 Task: Find connections with filter location Zonhoven with filter topic #Partnershipswith filter profile language English with filter current company BrowserStack with filter school Shri Vaishnav Institute of Management, Indore with filter industry Retail Gasoline with filter service category Product Marketing with filter keywords title Waiter/Waitress
Action: Mouse moved to (563, 92)
Screenshot: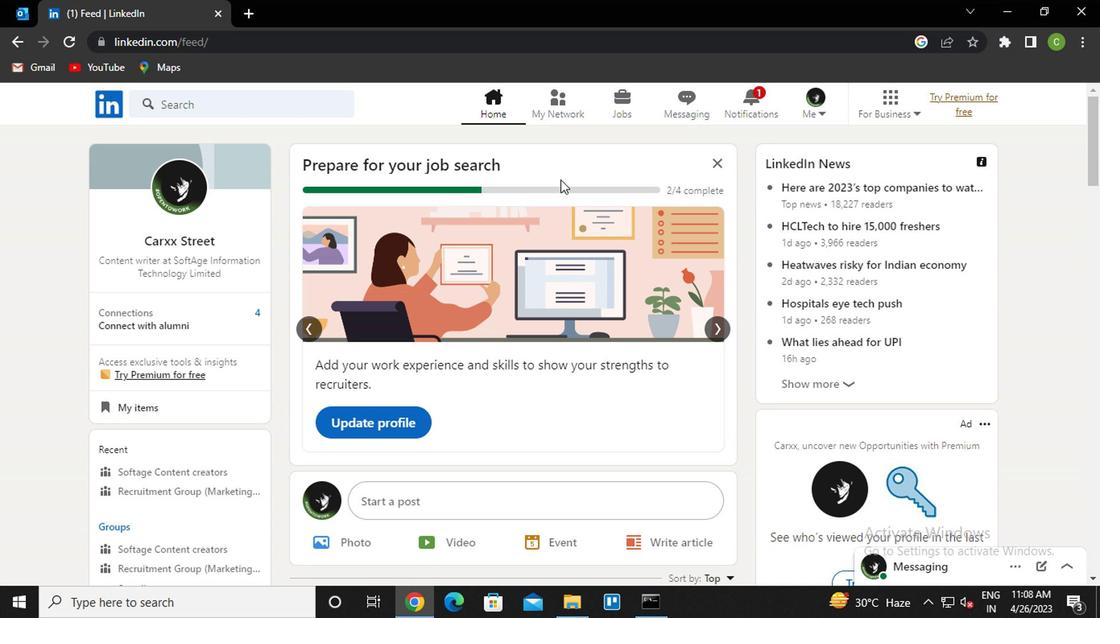 
Action: Mouse pressed left at (563, 92)
Screenshot: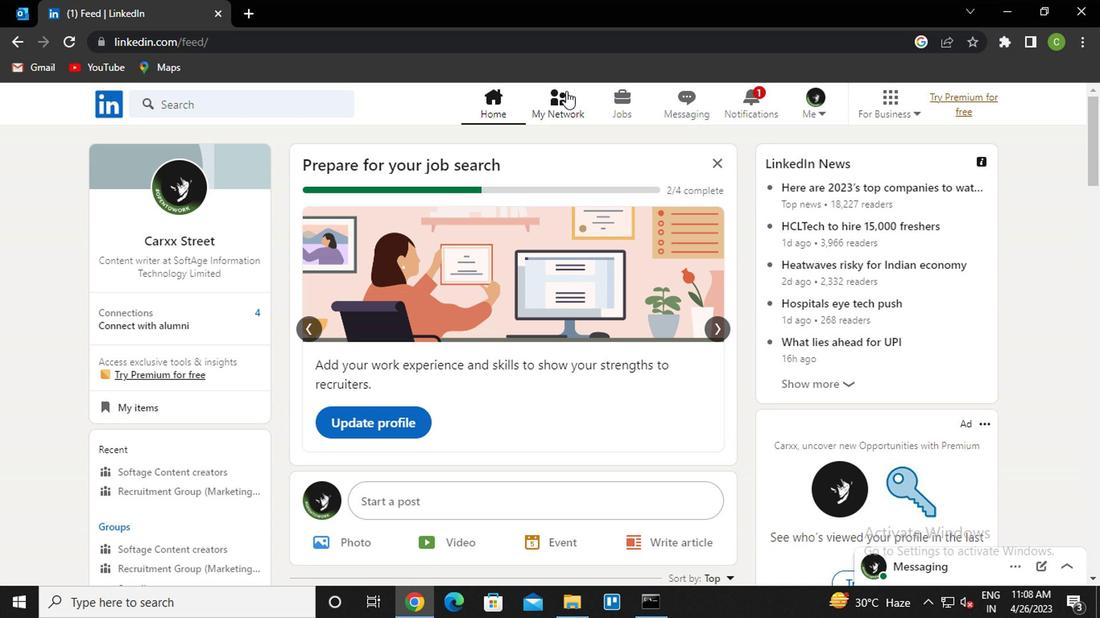 
Action: Mouse moved to (230, 196)
Screenshot: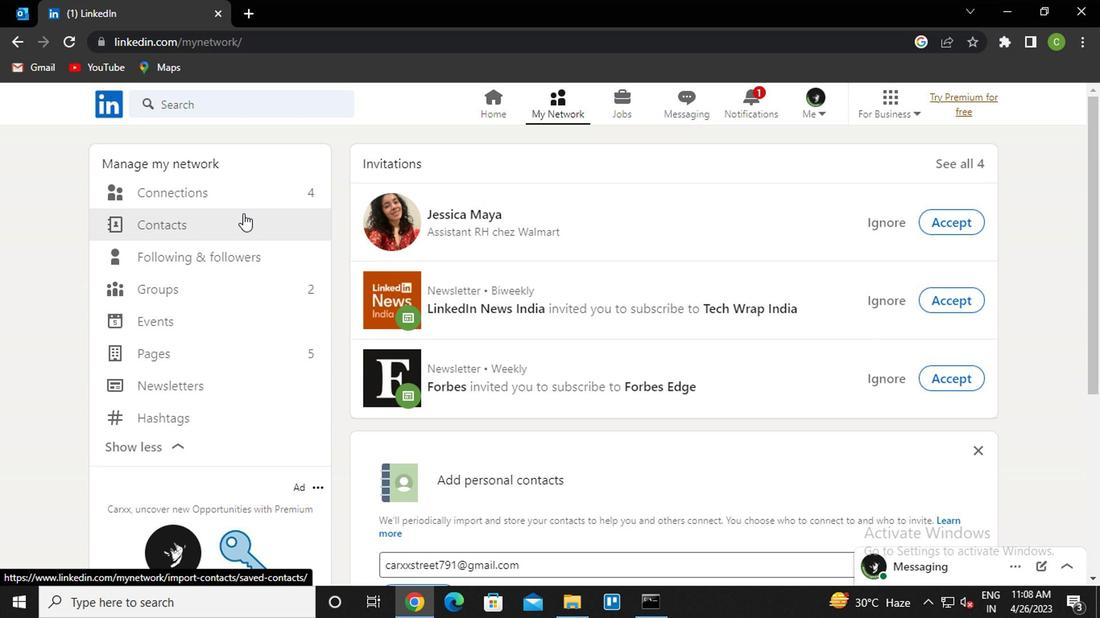 
Action: Mouse pressed left at (230, 196)
Screenshot: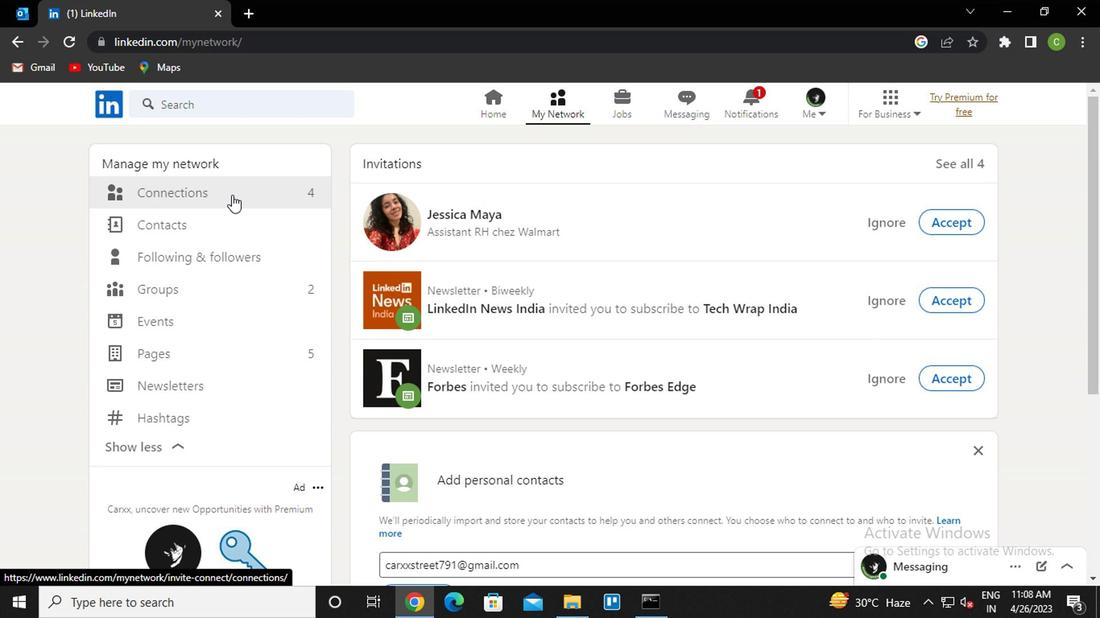 
Action: Mouse moved to (698, 200)
Screenshot: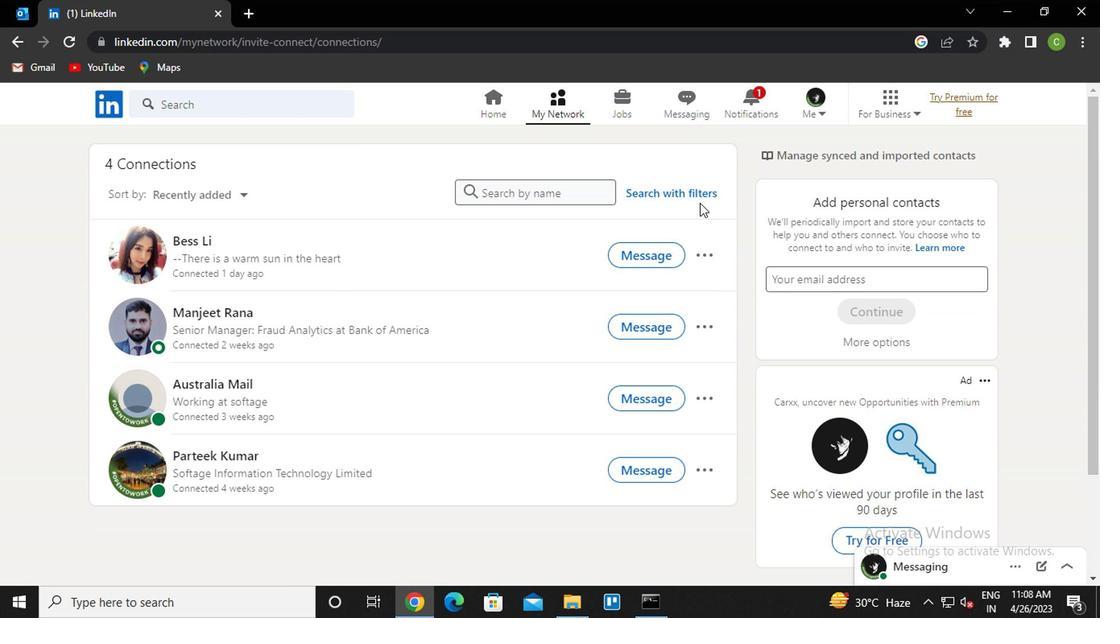 
Action: Mouse pressed left at (698, 200)
Screenshot: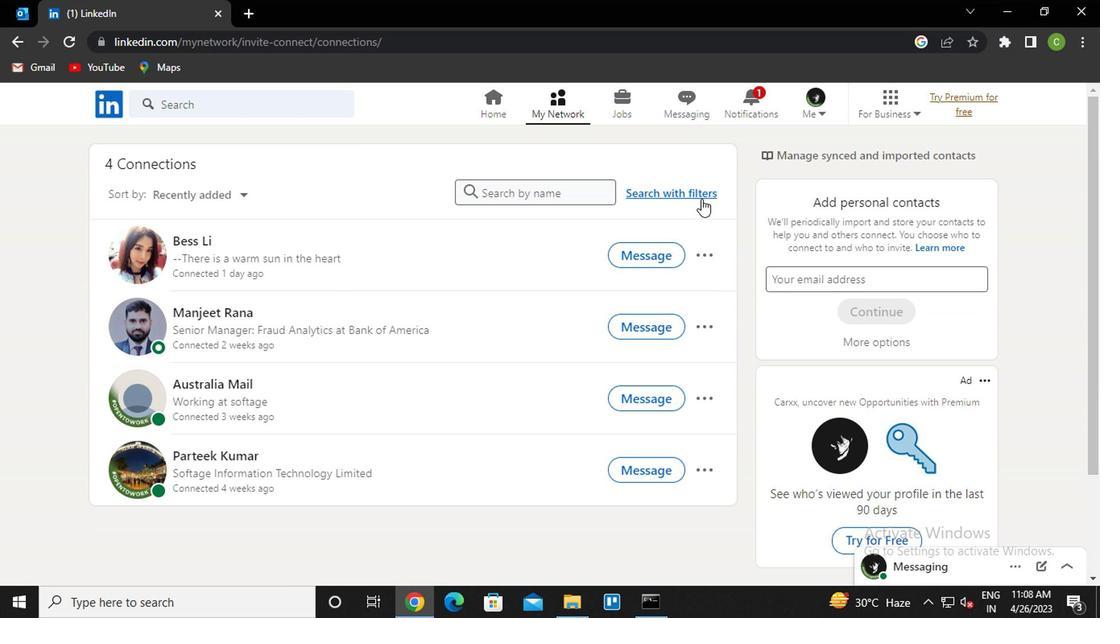 
Action: Mouse moved to (553, 157)
Screenshot: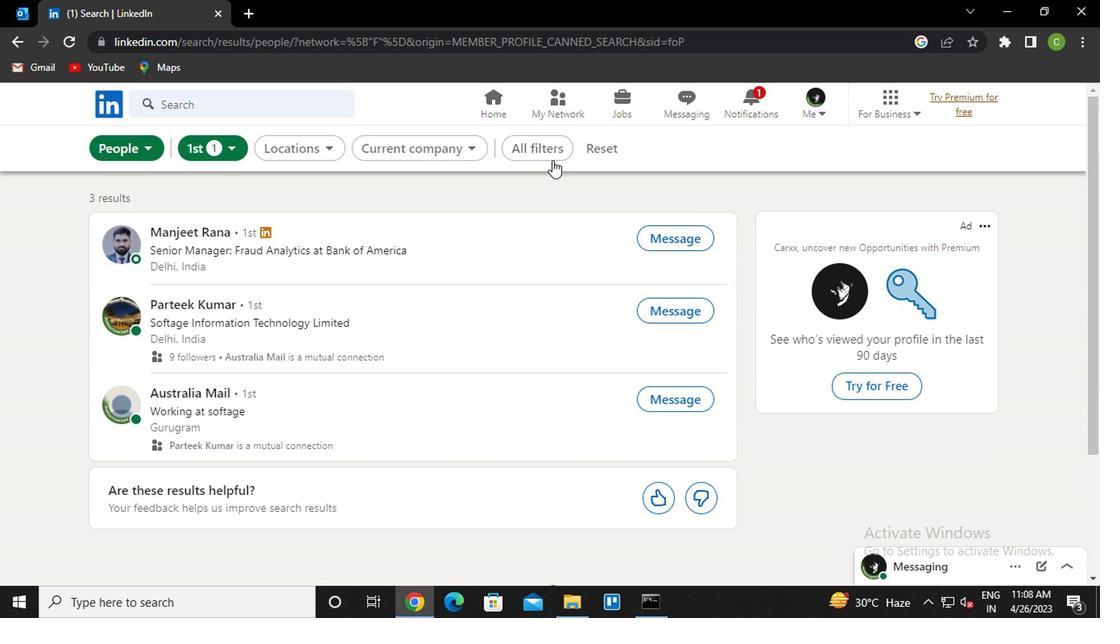 
Action: Mouse pressed left at (553, 157)
Screenshot: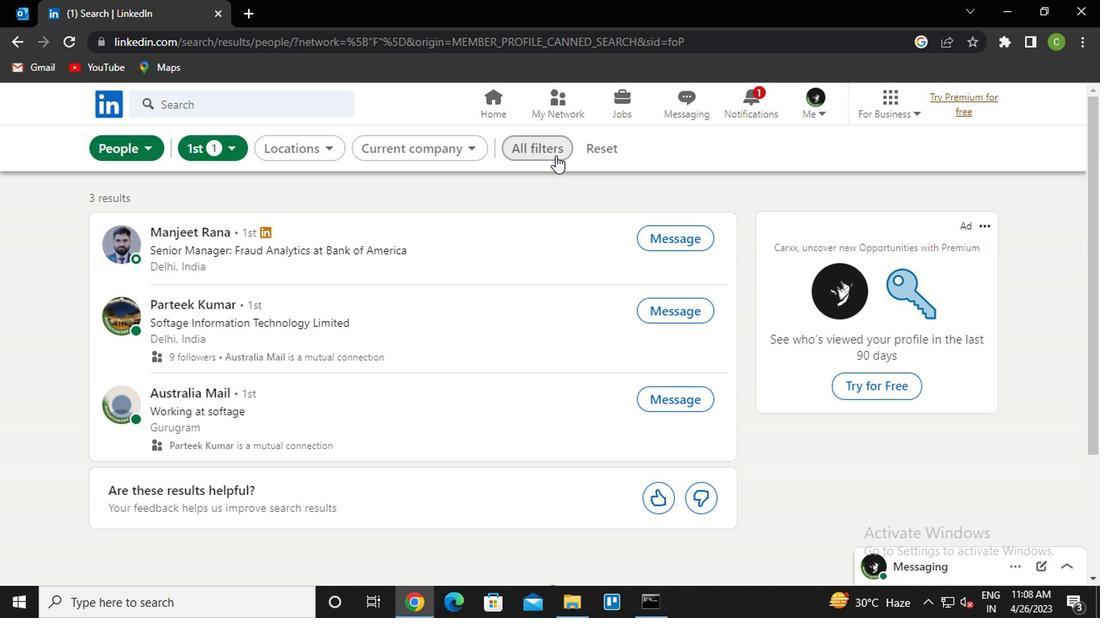 
Action: Mouse moved to (926, 362)
Screenshot: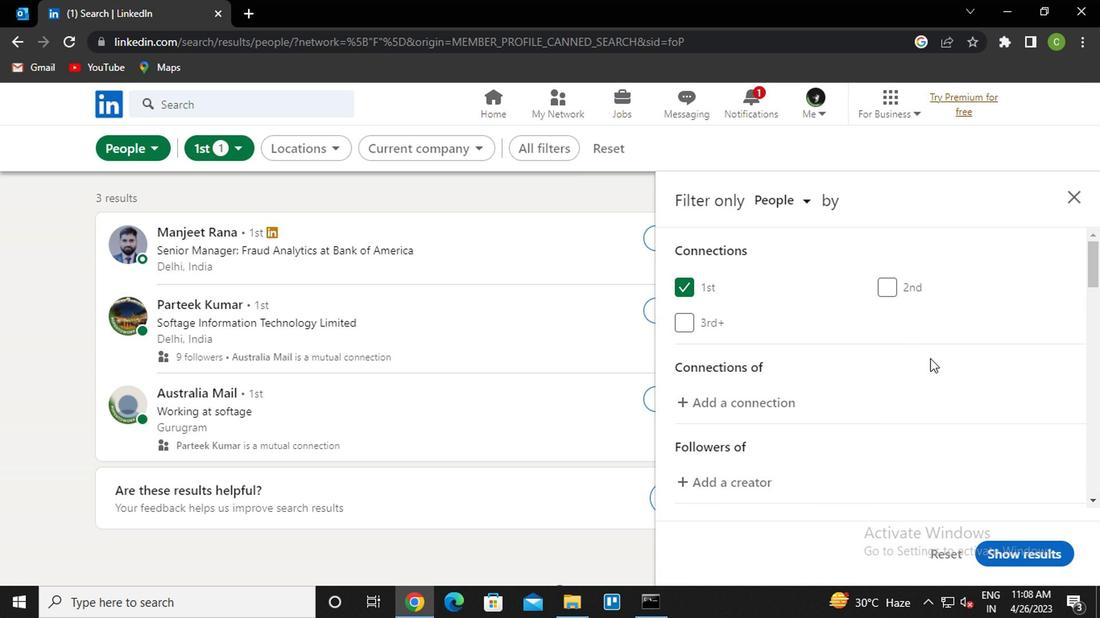 
Action: Mouse scrolled (926, 361) with delta (0, 0)
Screenshot: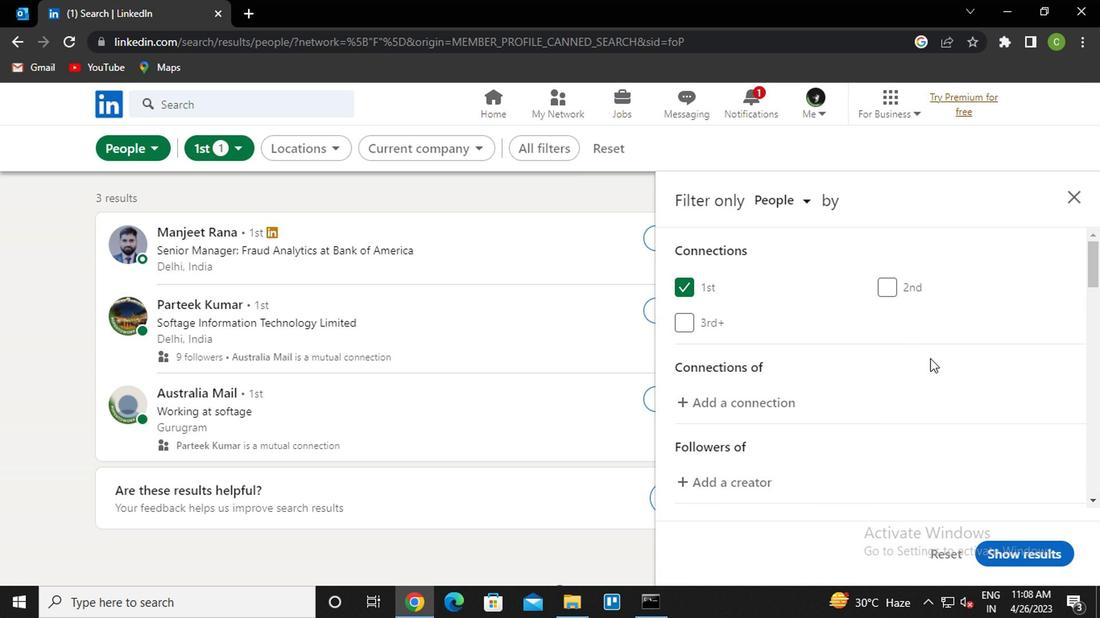
Action: Mouse moved to (926, 362)
Screenshot: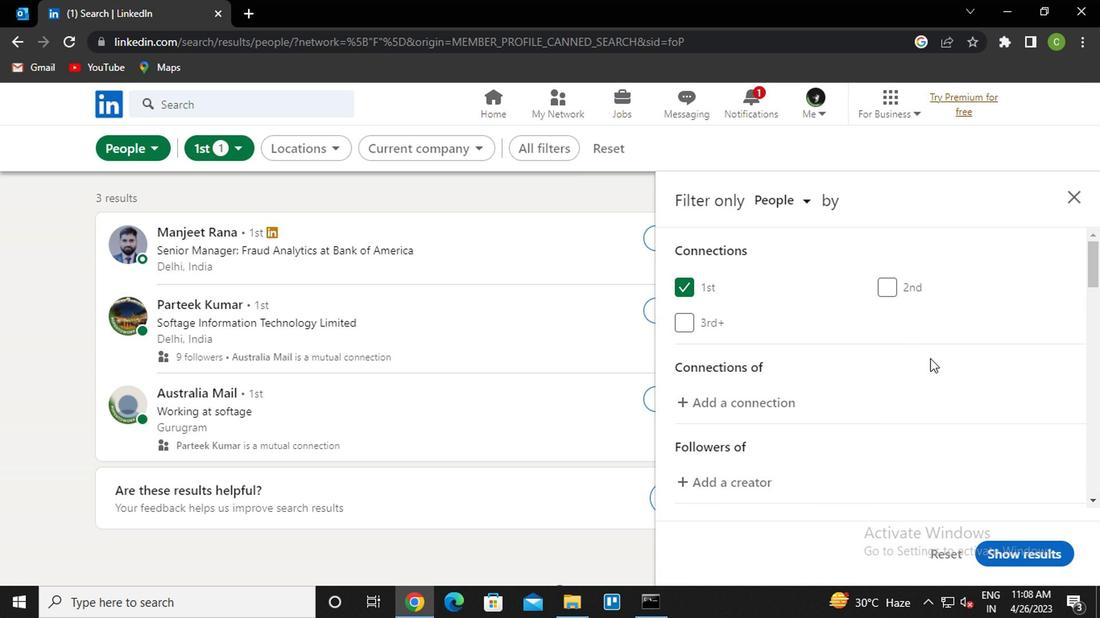 
Action: Mouse scrolled (926, 361) with delta (0, 0)
Screenshot: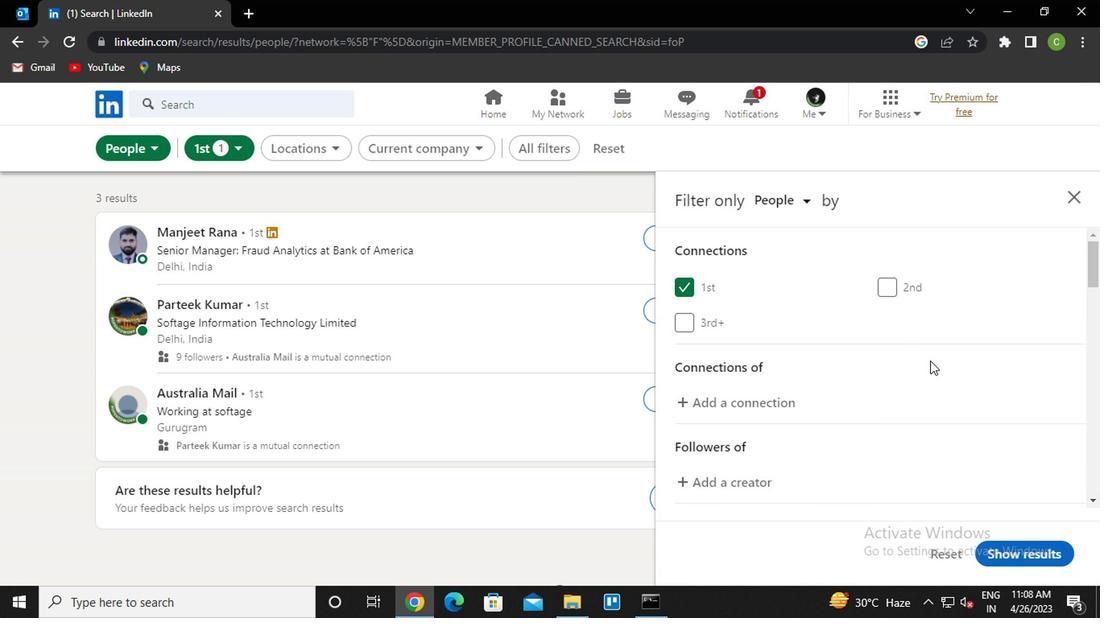 
Action: Mouse moved to (921, 367)
Screenshot: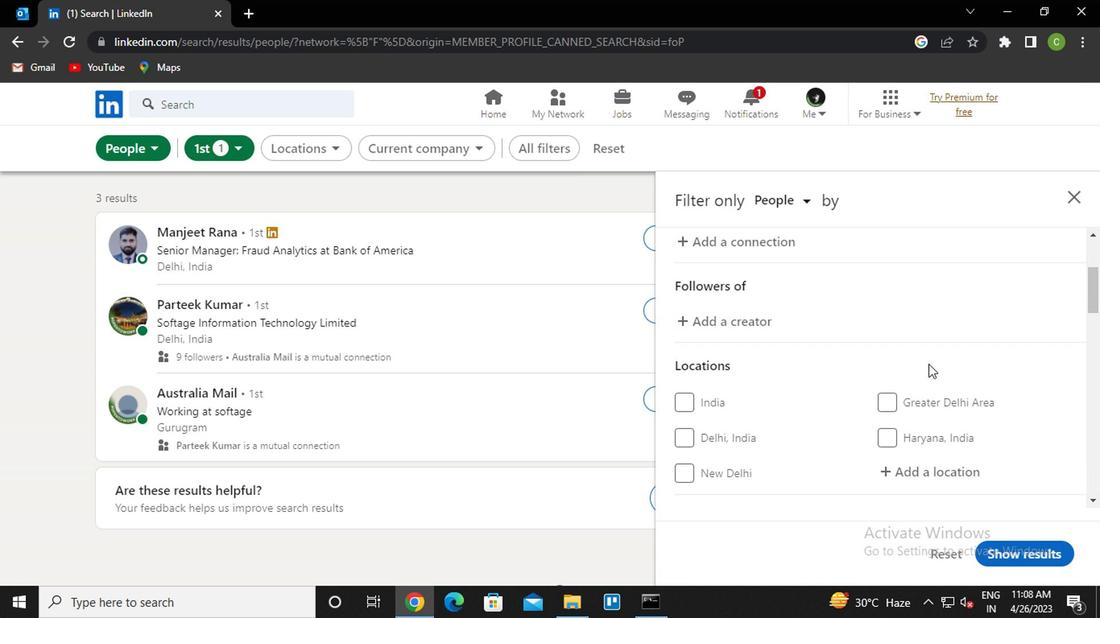 
Action: Mouse scrolled (921, 366) with delta (0, -1)
Screenshot: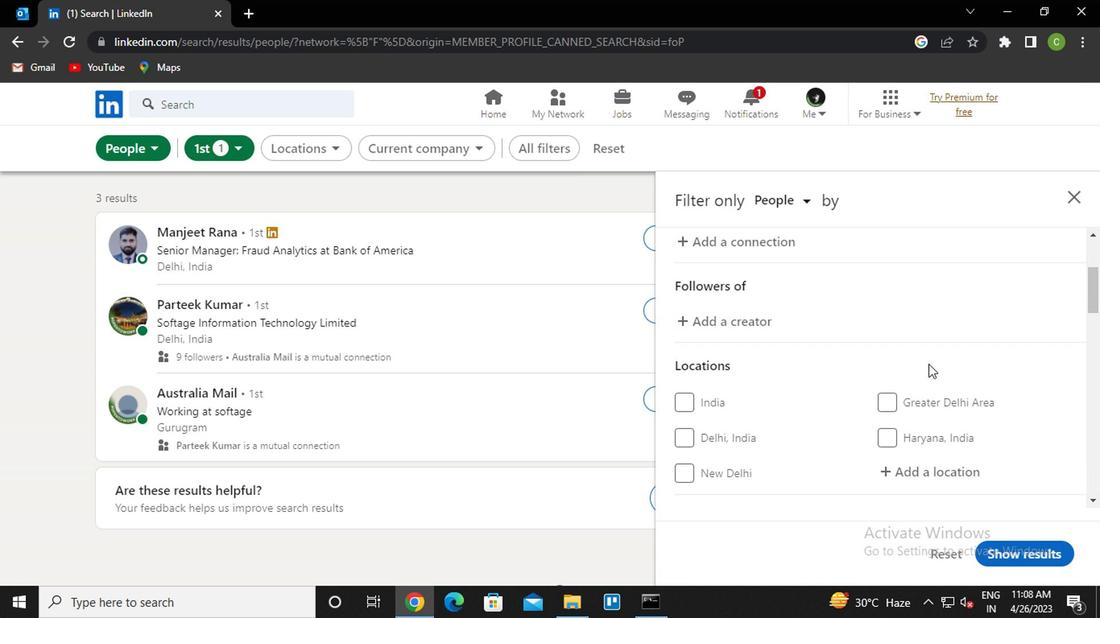 
Action: Mouse moved to (924, 396)
Screenshot: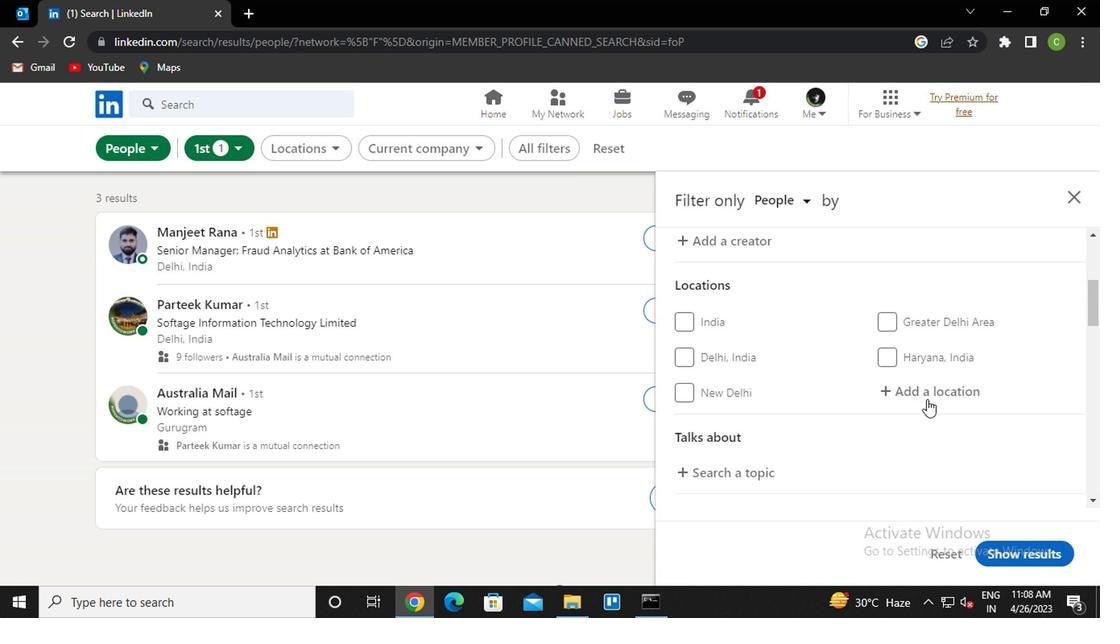 
Action: Mouse pressed left at (924, 396)
Screenshot: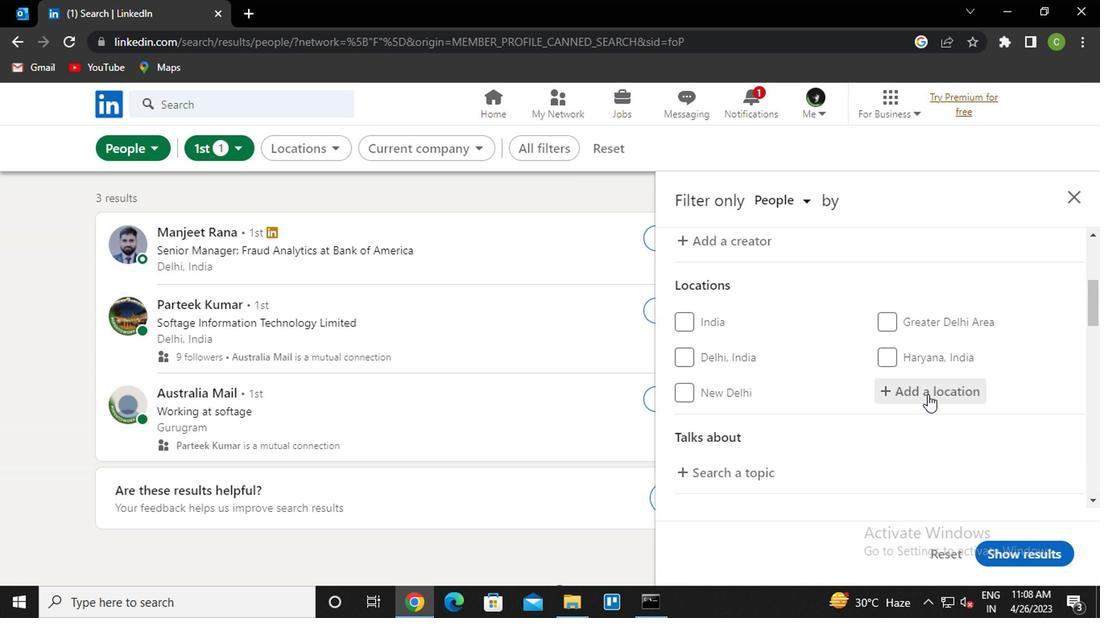
Action: Key pressed z<Key.caps_lock>onhoven<Key.down><Key.enter>
Screenshot: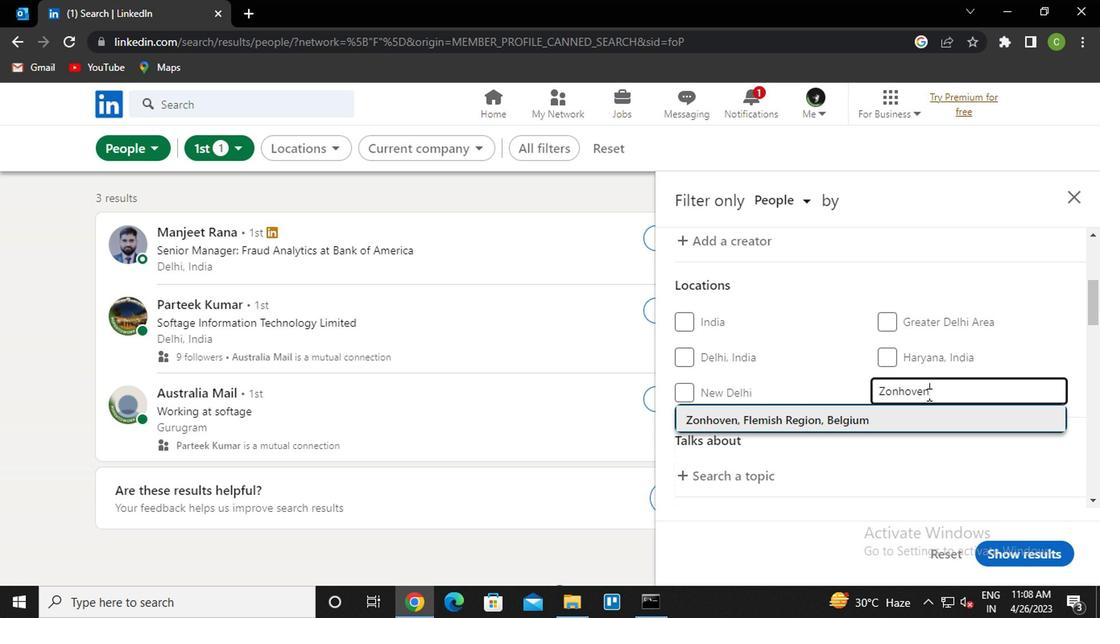 
Action: Mouse scrolled (924, 394) with delta (0, -1)
Screenshot: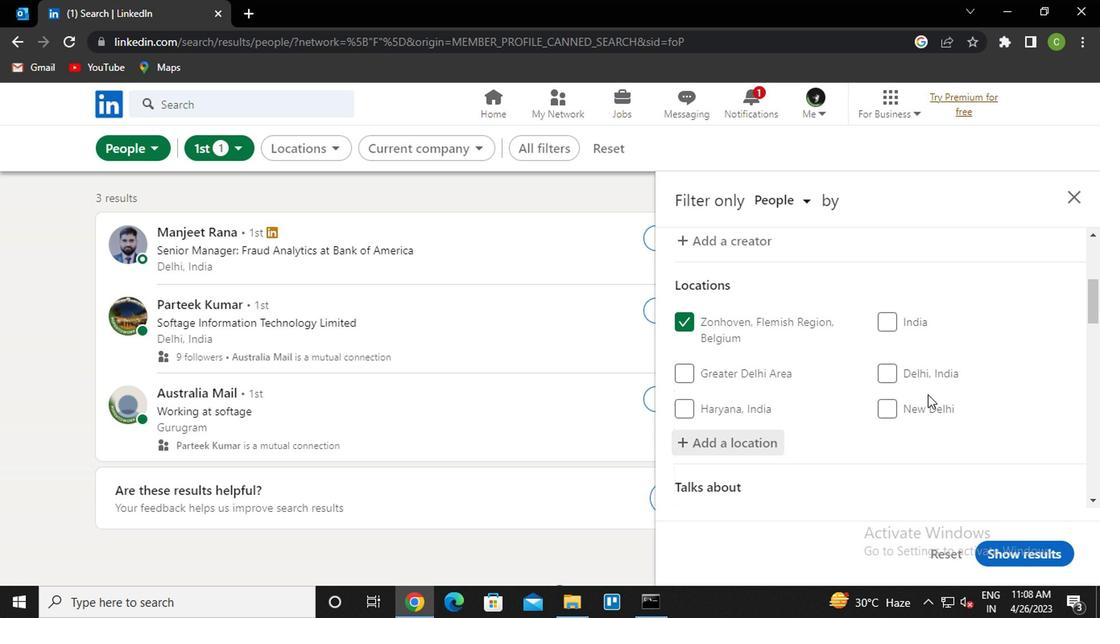 
Action: Mouse scrolled (924, 394) with delta (0, -1)
Screenshot: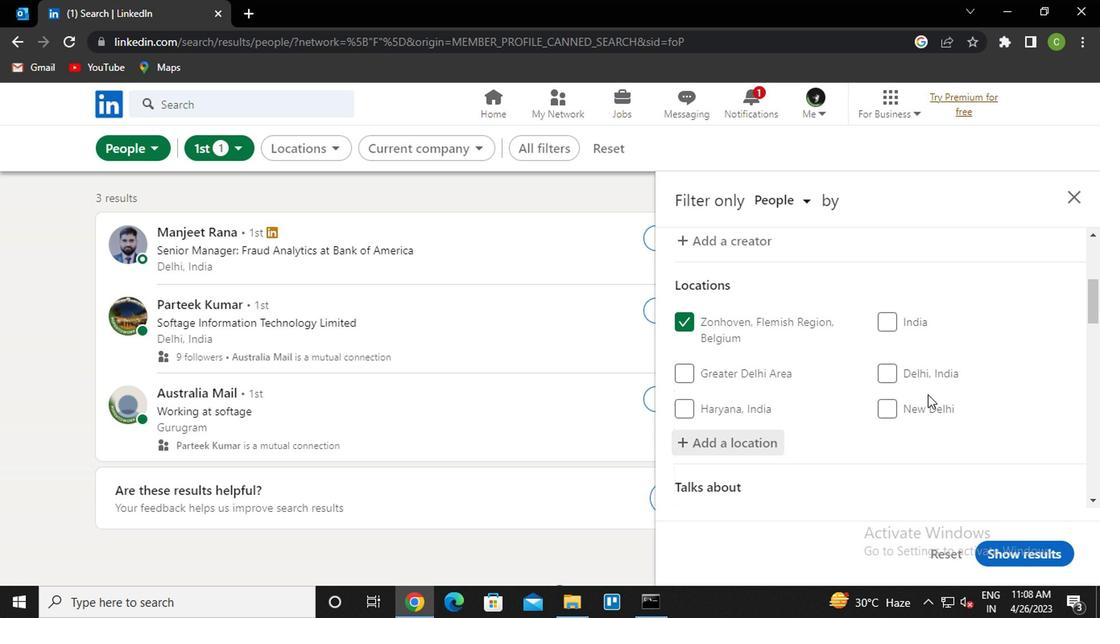 
Action: Mouse moved to (736, 361)
Screenshot: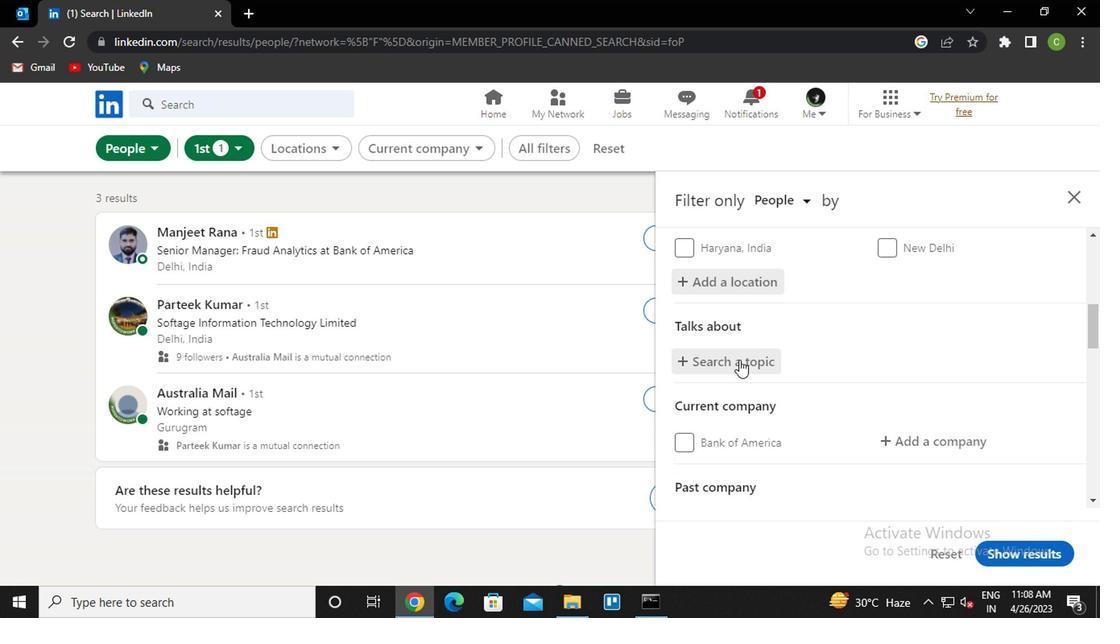 
Action: Mouse pressed left at (736, 361)
Screenshot: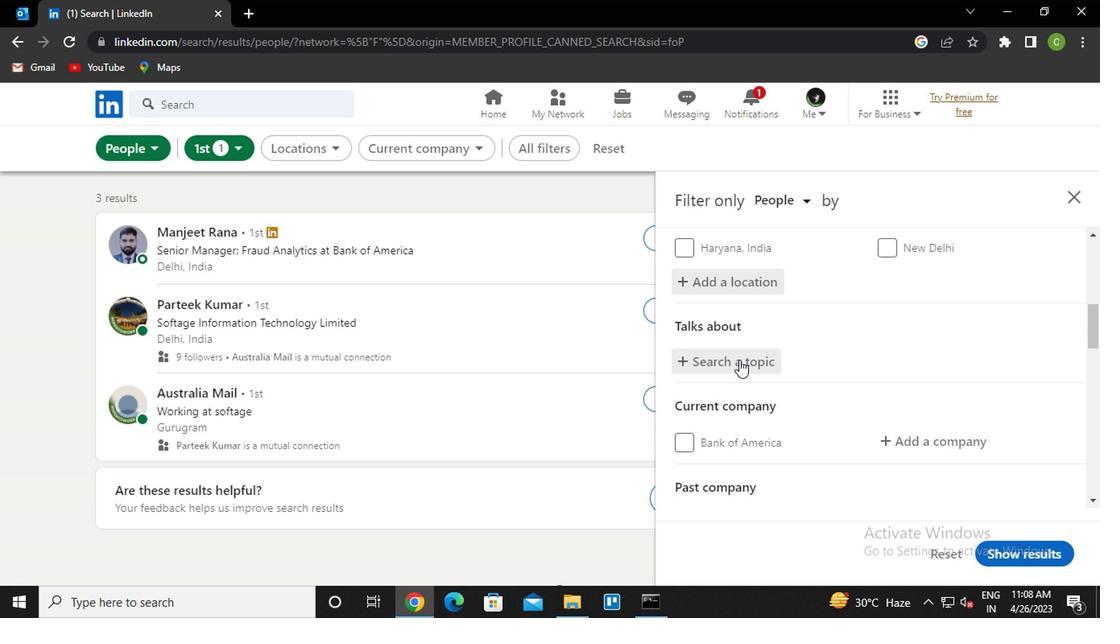 
Action: Key pressed <Key.caps_lock>p<Key.caps_lock>arte<Key.backspace>nership<Key.down><Key.enter>
Screenshot: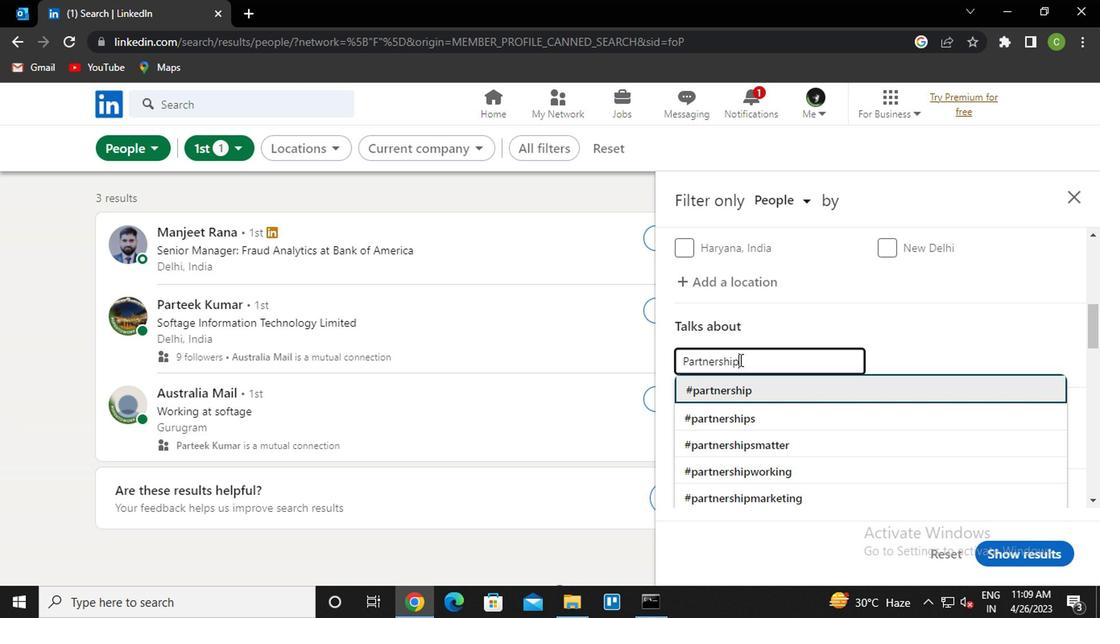 
Action: Mouse moved to (758, 343)
Screenshot: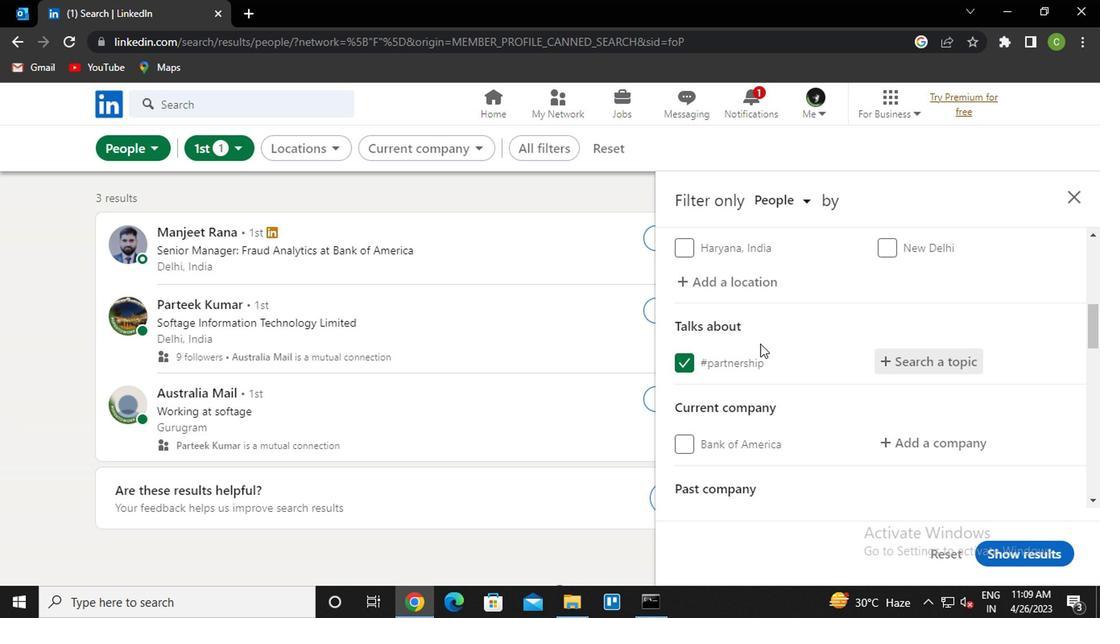 
Action: Mouse scrolled (758, 342) with delta (0, -1)
Screenshot: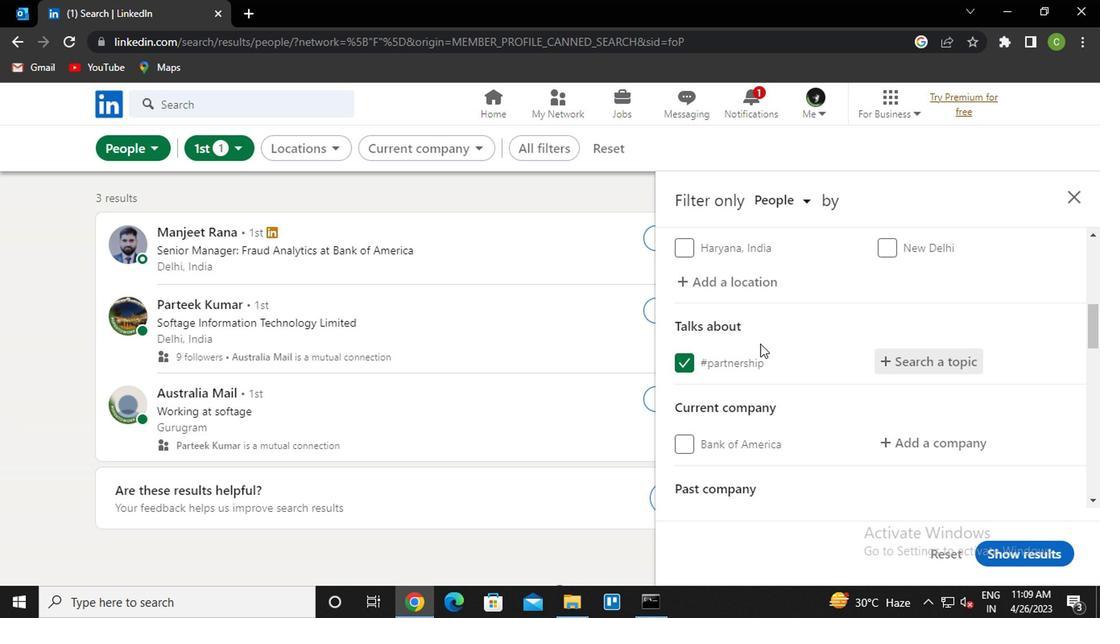 
Action: Mouse scrolled (758, 342) with delta (0, -1)
Screenshot: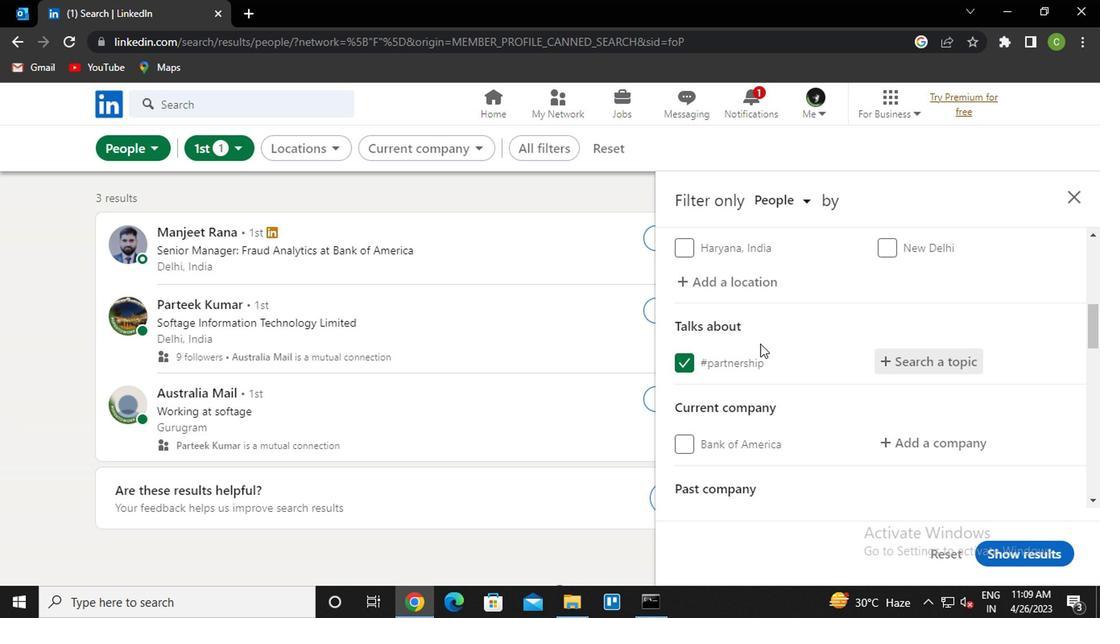 
Action: Mouse scrolled (758, 342) with delta (0, -1)
Screenshot: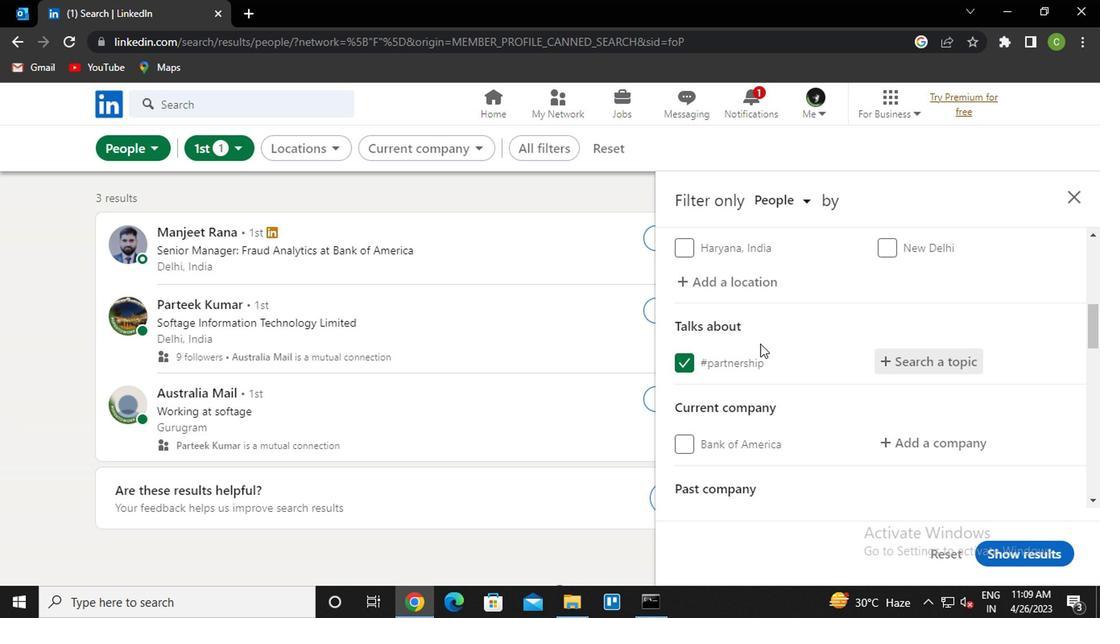 
Action: Mouse scrolled (758, 342) with delta (0, -1)
Screenshot: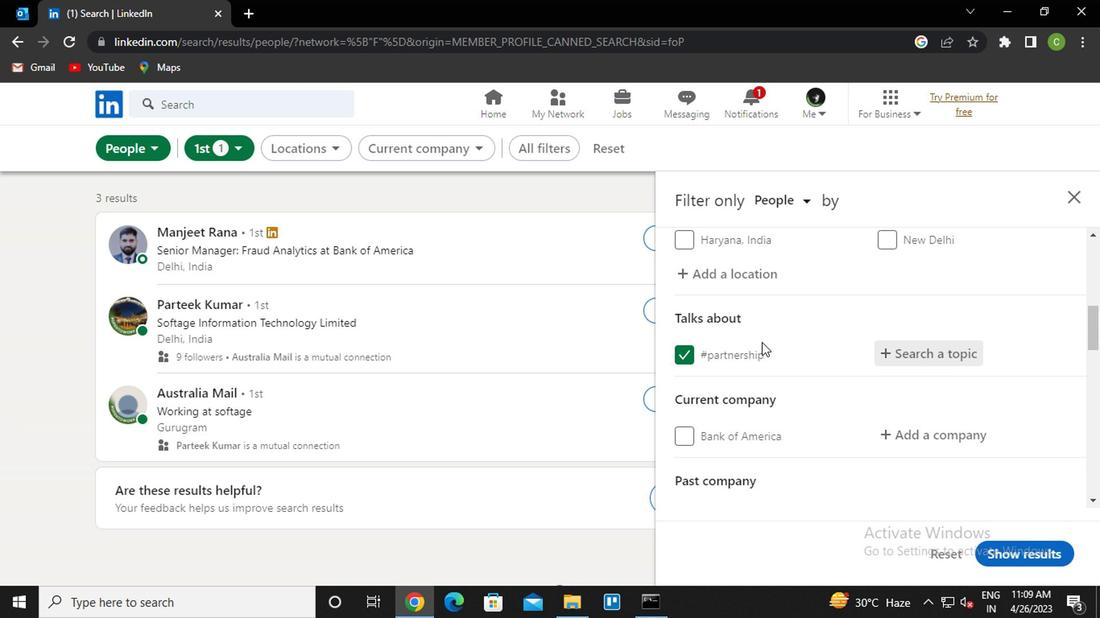 
Action: Mouse scrolled (758, 342) with delta (0, -1)
Screenshot: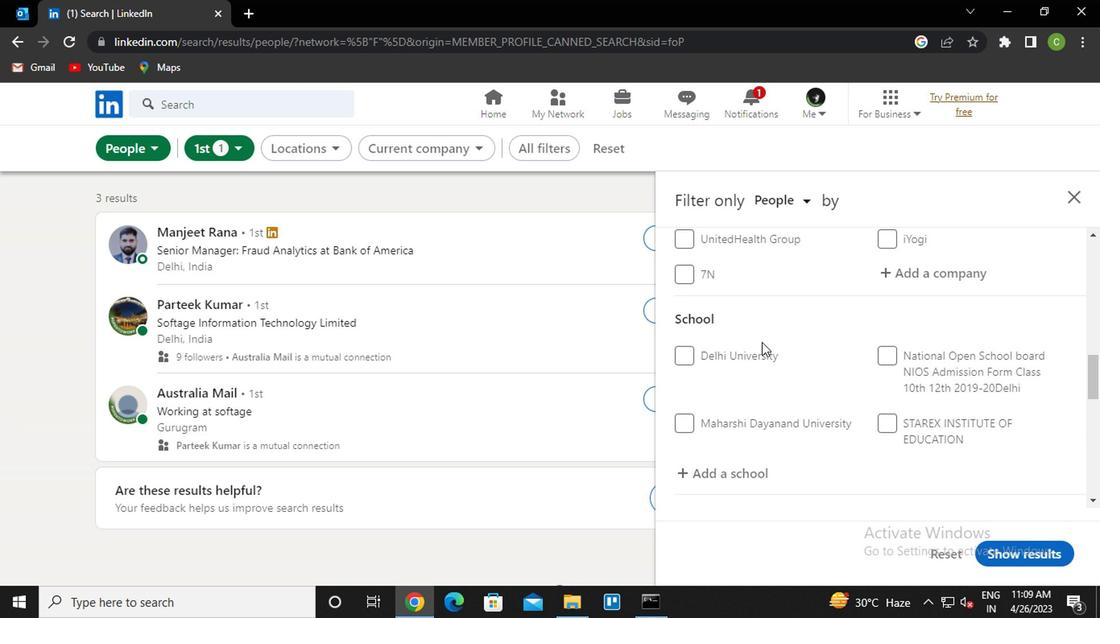 
Action: Mouse moved to (758, 343)
Screenshot: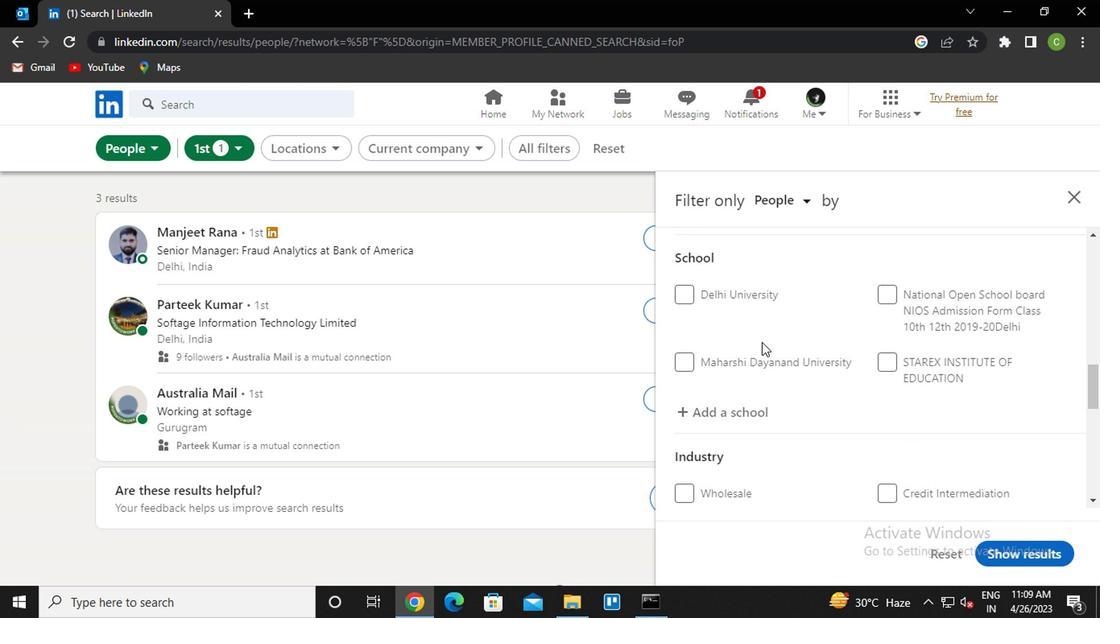 
Action: Mouse scrolled (758, 342) with delta (0, -1)
Screenshot: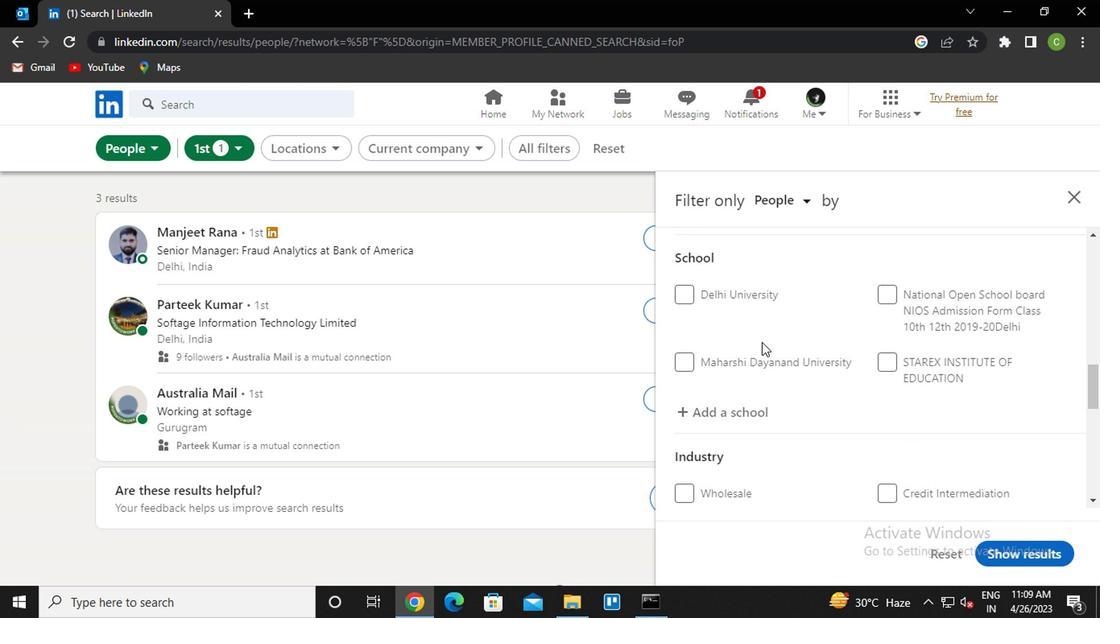 
Action: Mouse moved to (753, 346)
Screenshot: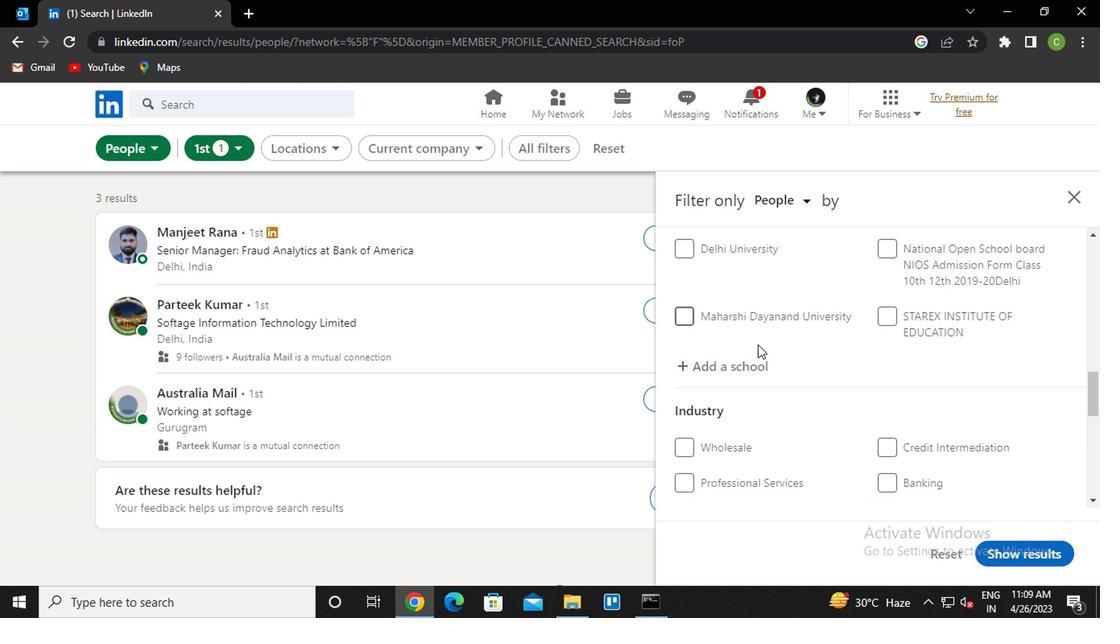 
Action: Mouse scrolled (753, 345) with delta (0, 0)
Screenshot: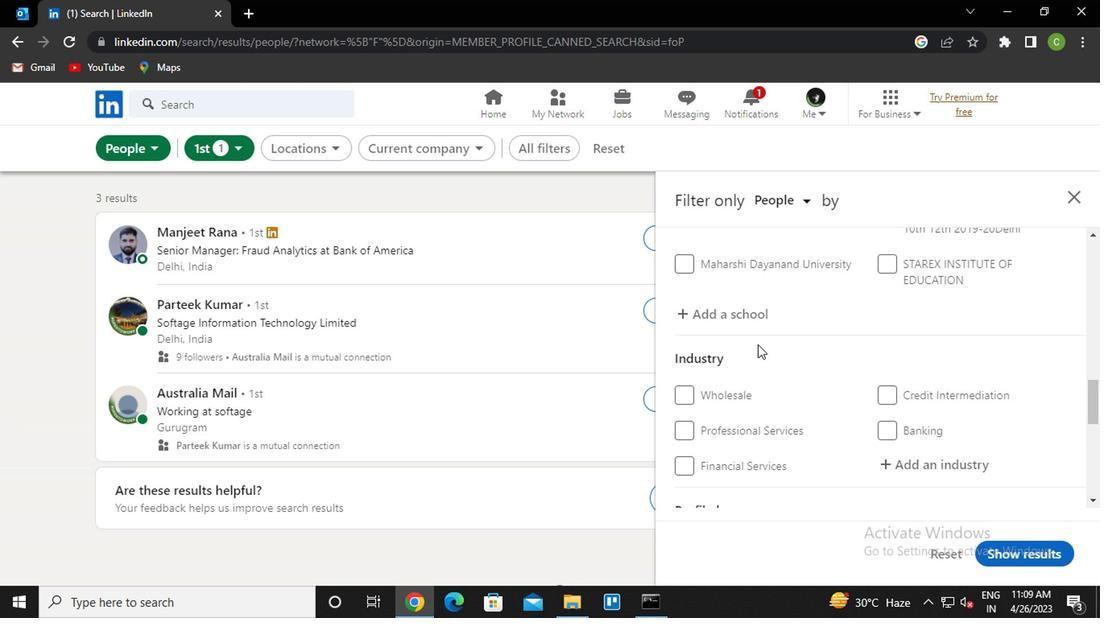 
Action: Mouse moved to (753, 346)
Screenshot: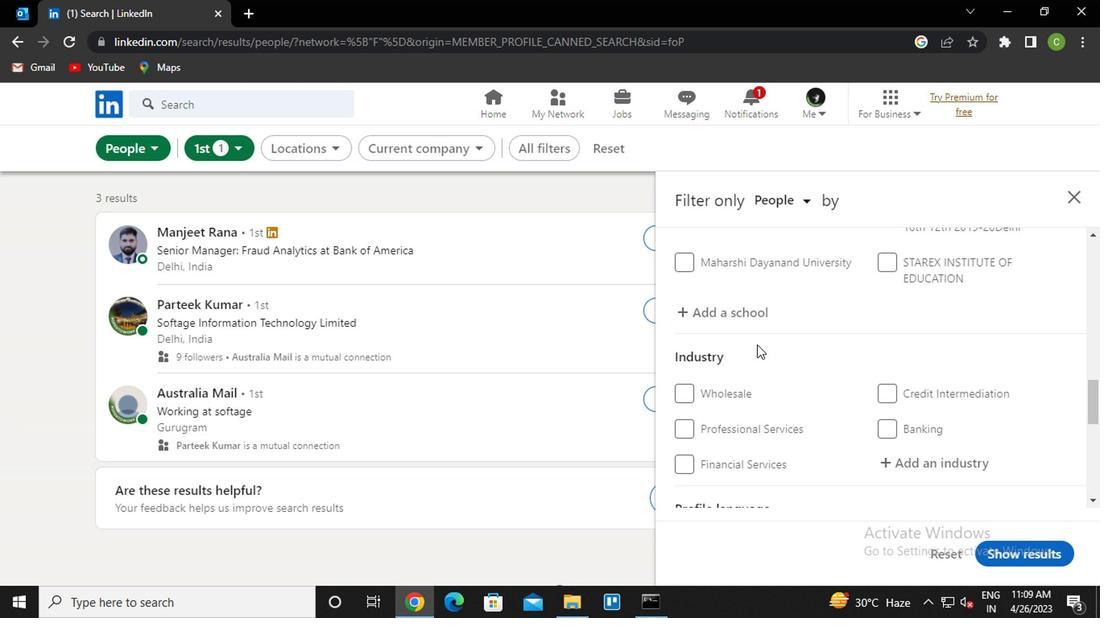 
Action: Mouse scrolled (753, 346) with delta (0, 0)
Screenshot: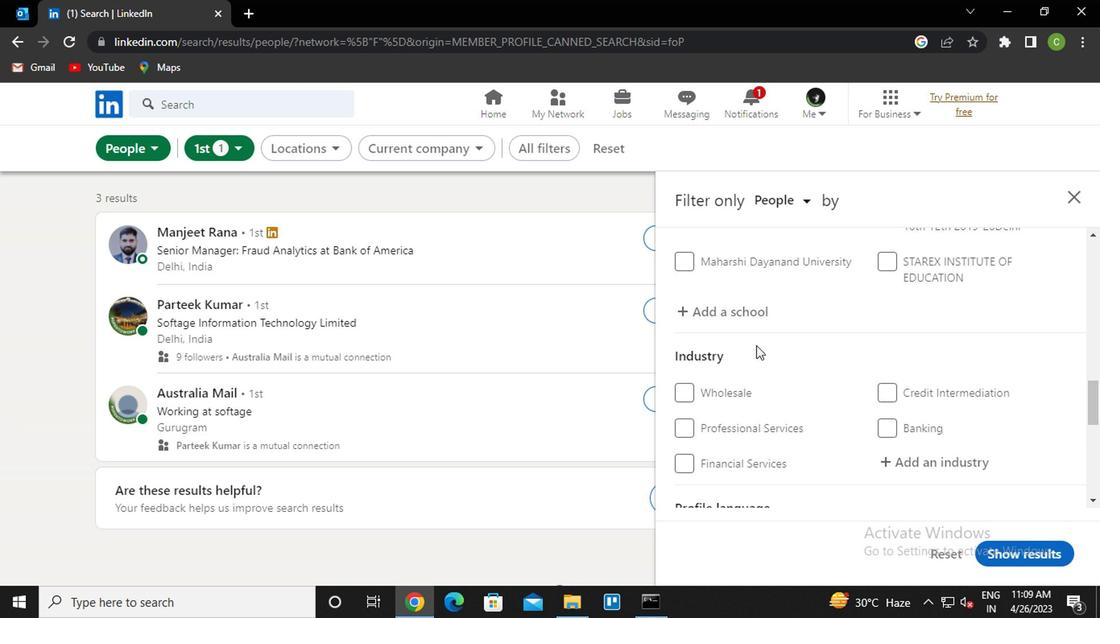 
Action: Mouse moved to (688, 381)
Screenshot: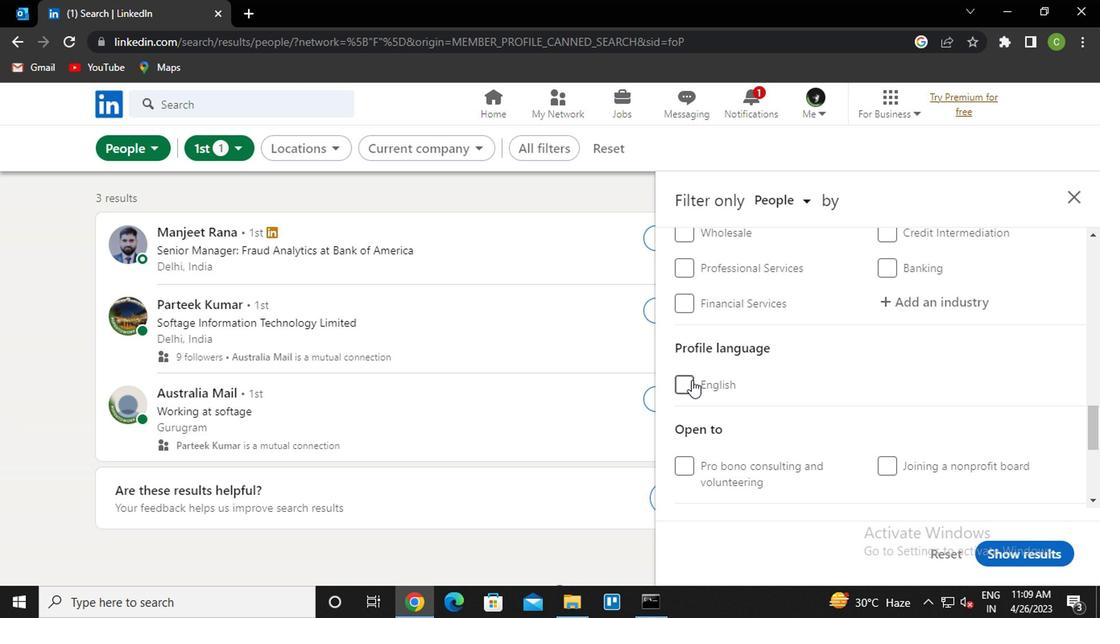 
Action: Mouse pressed left at (688, 381)
Screenshot: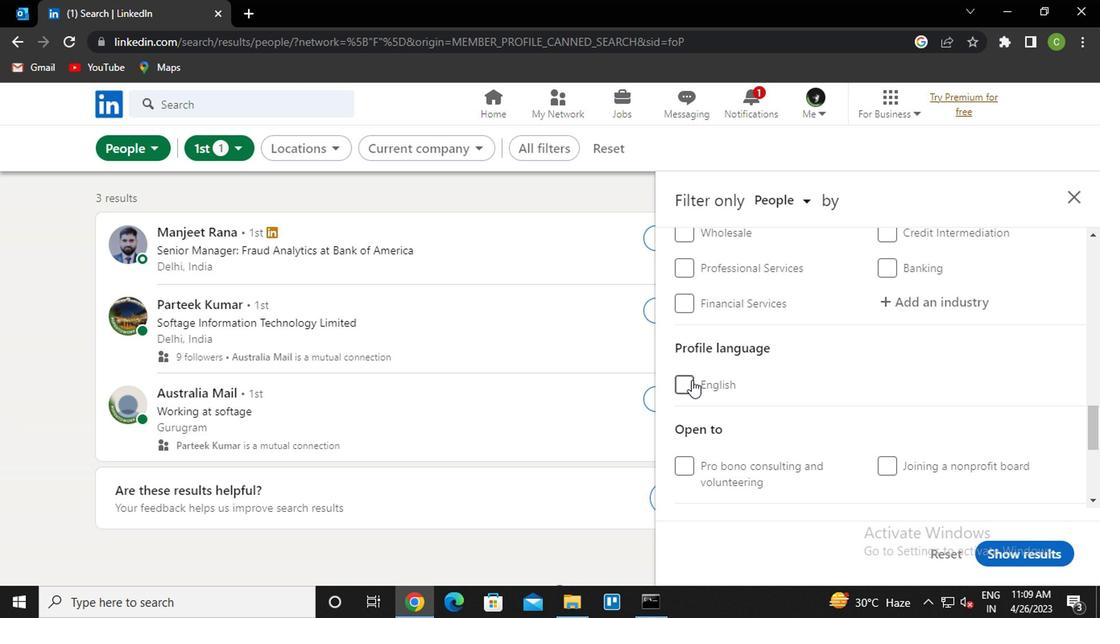 
Action: Mouse moved to (778, 348)
Screenshot: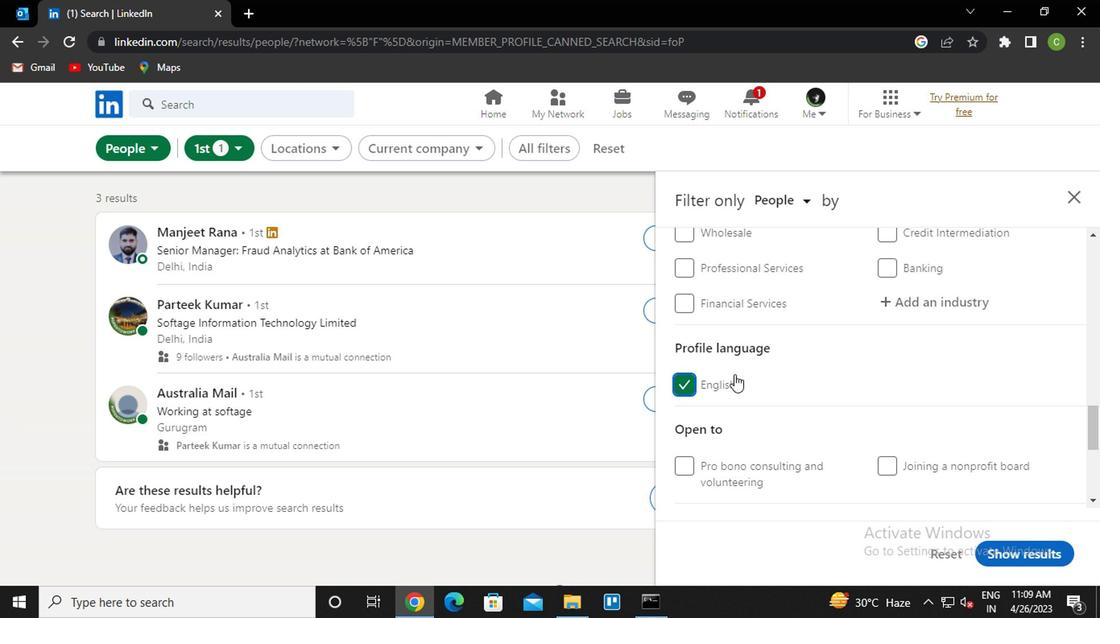 
Action: Mouse scrolled (778, 349) with delta (0, 1)
Screenshot: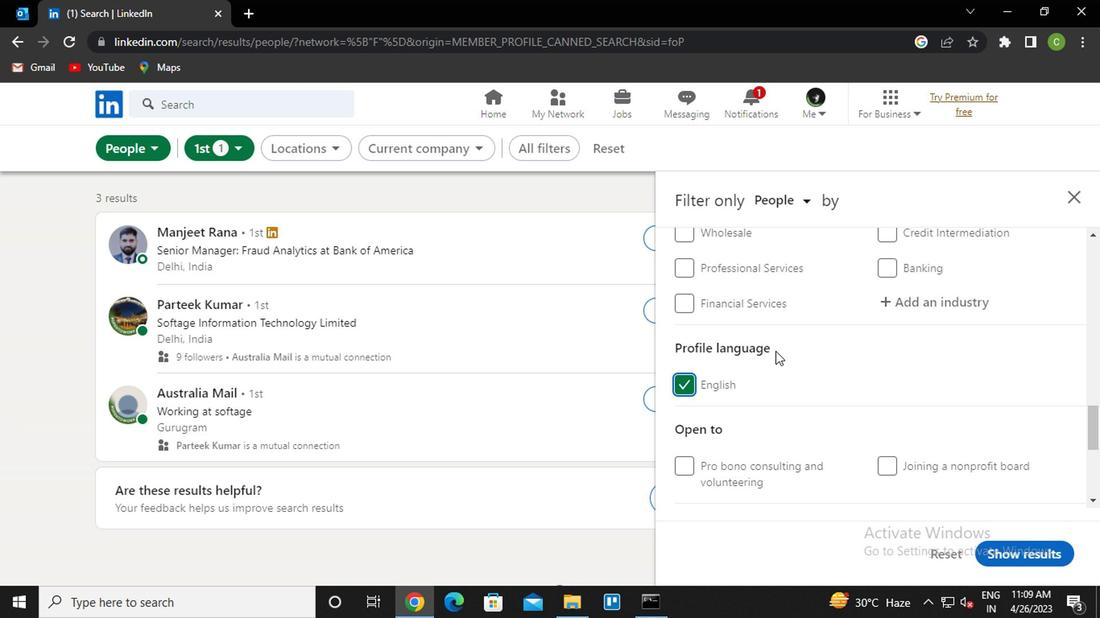 
Action: Mouse scrolled (778, 349) with delta (0, 1)
Screenshot: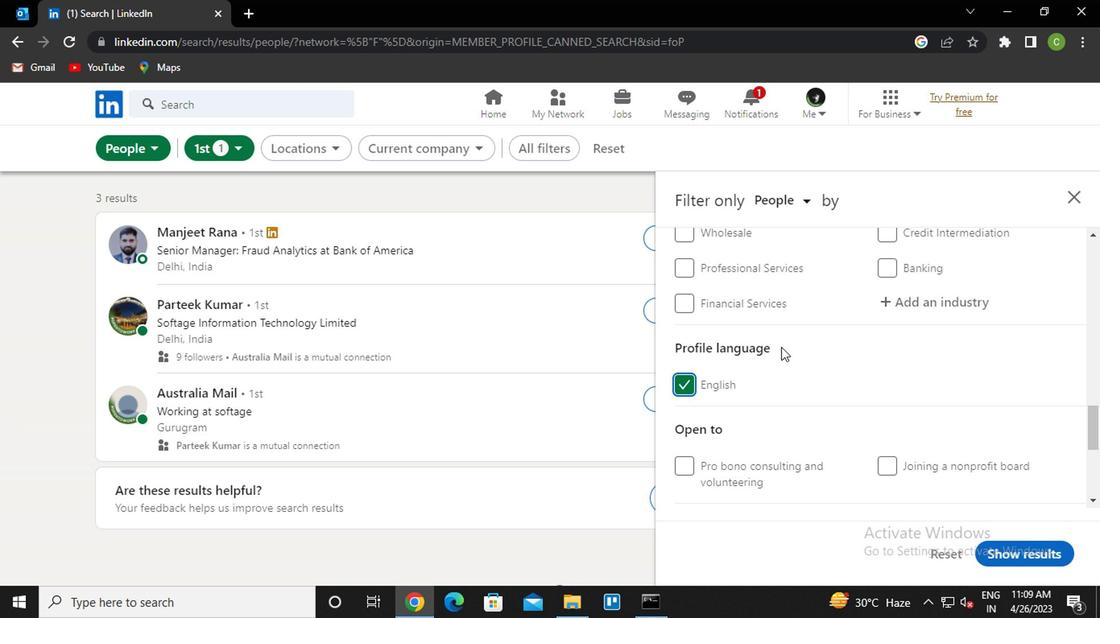 
Action: Mouse scrolled (778, 349) with delta (0, 1)
Screenshot: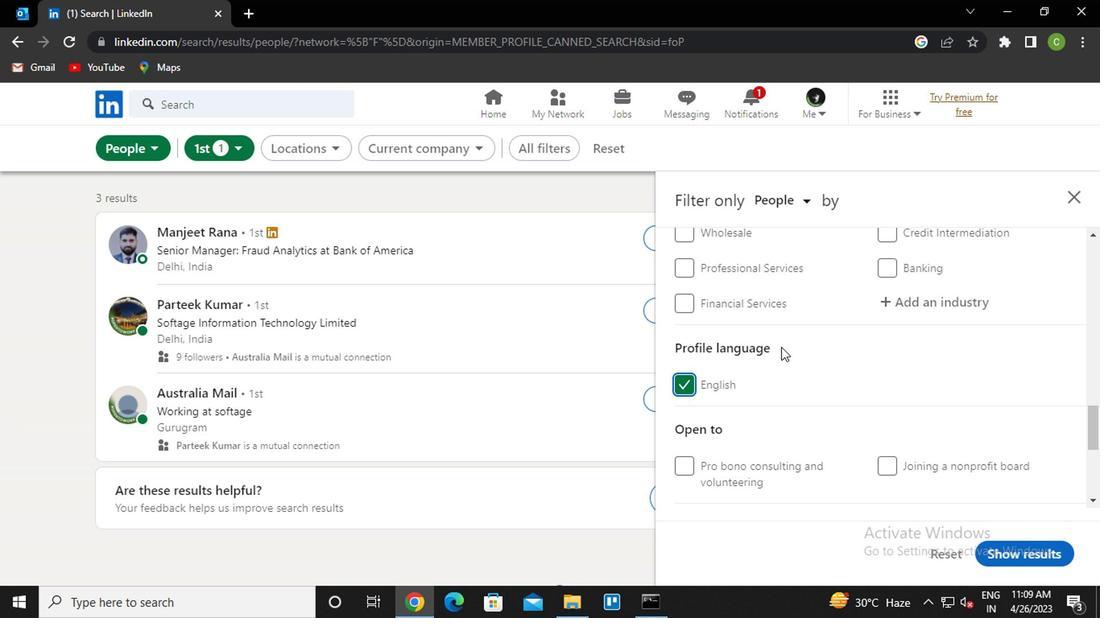 
Action: Mouse scrolled (778, 349) with delta (0, 1)
Screenshot: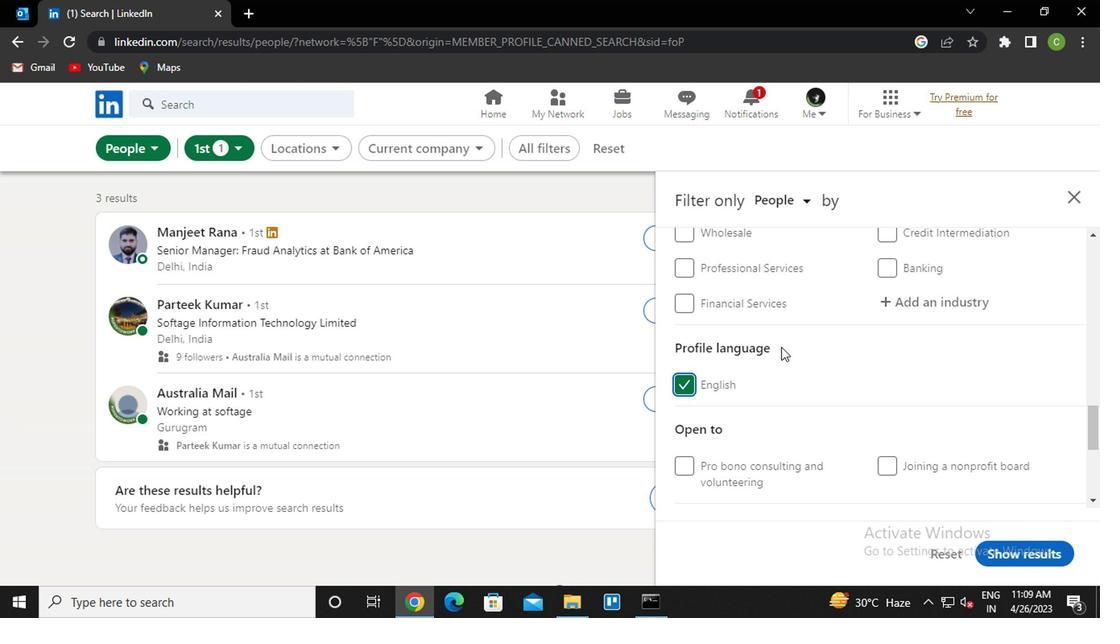 
Action: Mouse scrolled (778, 349) with delta (0, 1)
Screenshot: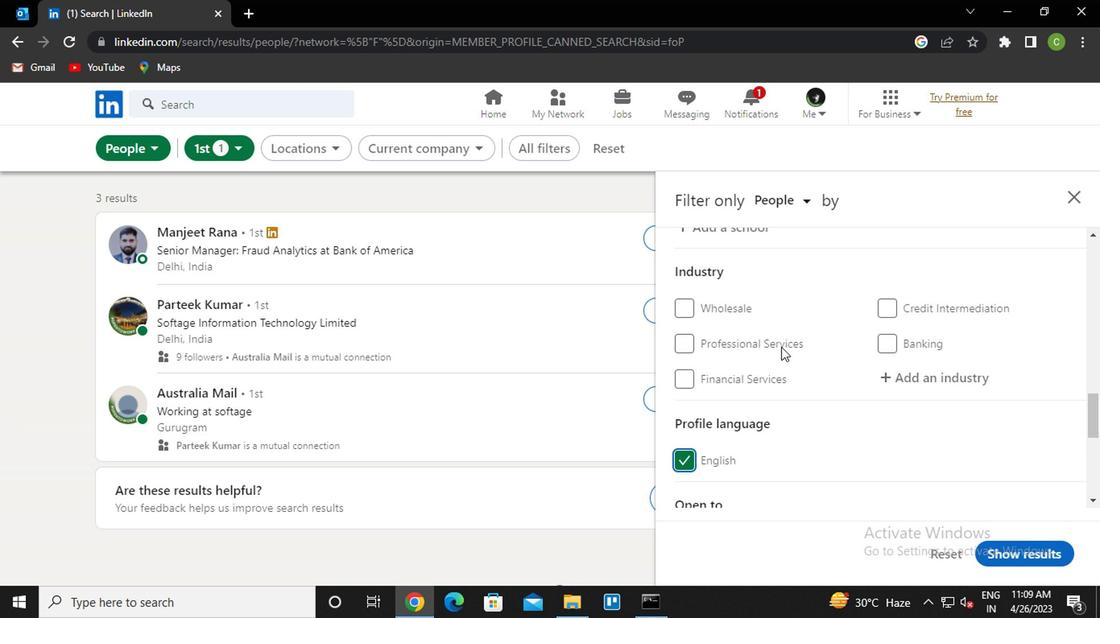
Action: Mouse scrolled (778, 349) with delta (0, 1)
Screenshot: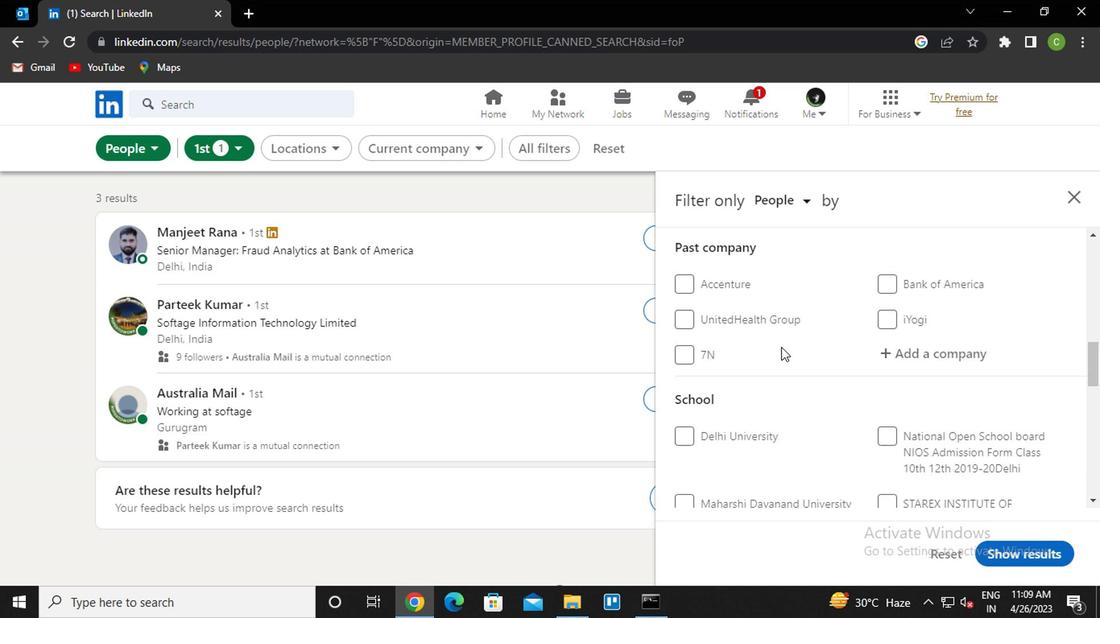 
Action: Mouse scrolled (778, 349) with delta (0, 1)
Screenshot: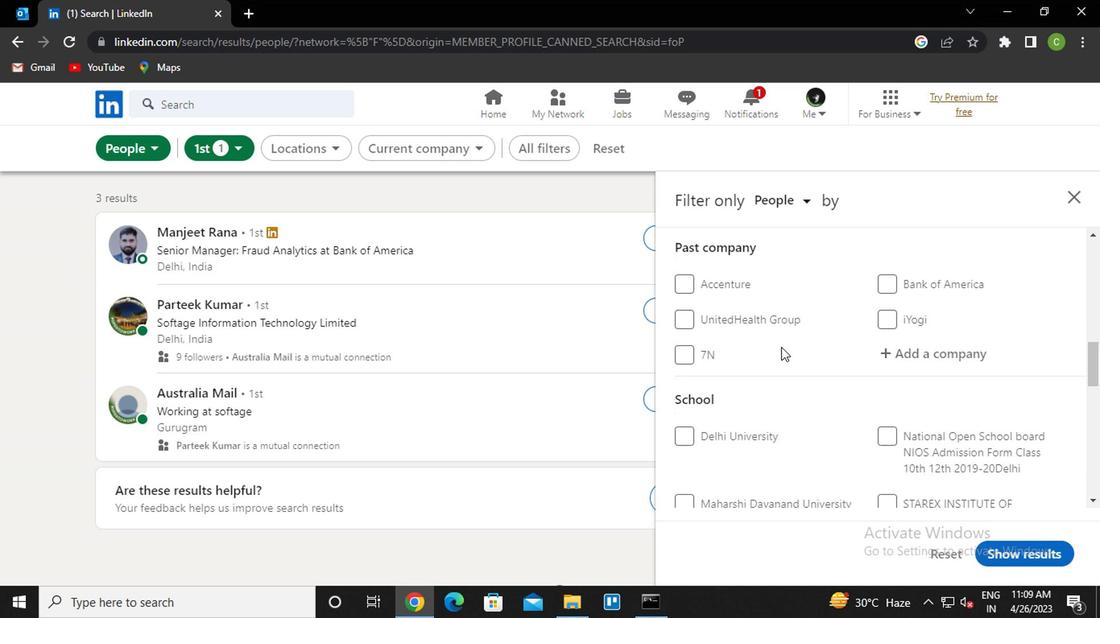 
Action: Mouse scrolled (778, 349) with delta (0, 1)
Screenshot: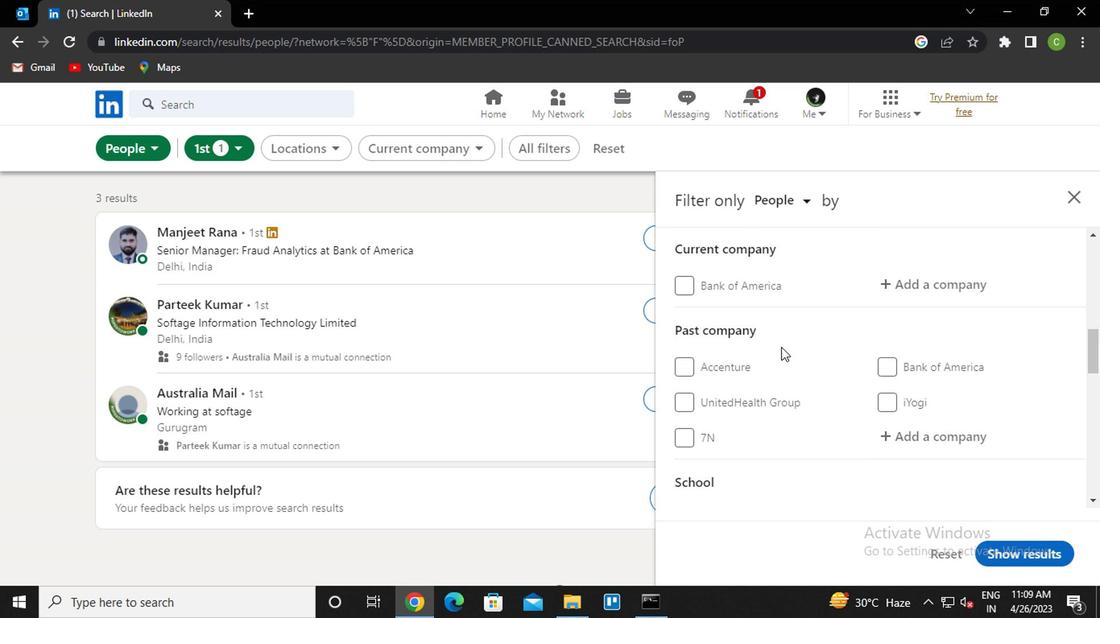 
Action: Mouse moved to (810, 414)
Screenshot: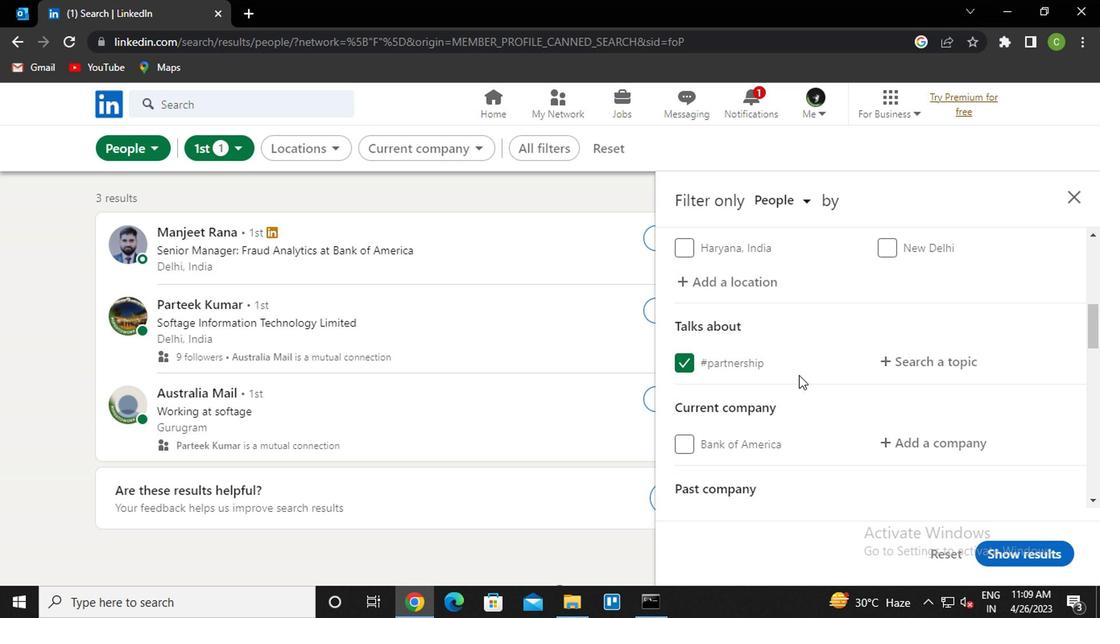 
Action: Mouse scrolled (810, 413) with delta (0, 0)
Screenshot: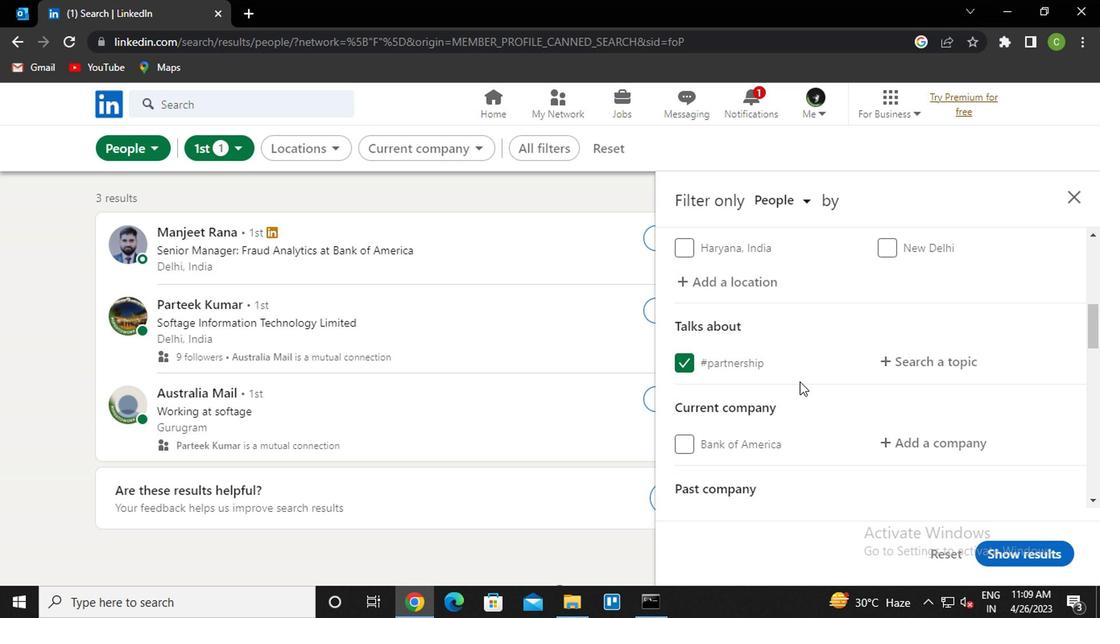 
Action: Mouse moved to (927, 364)
Screenshot: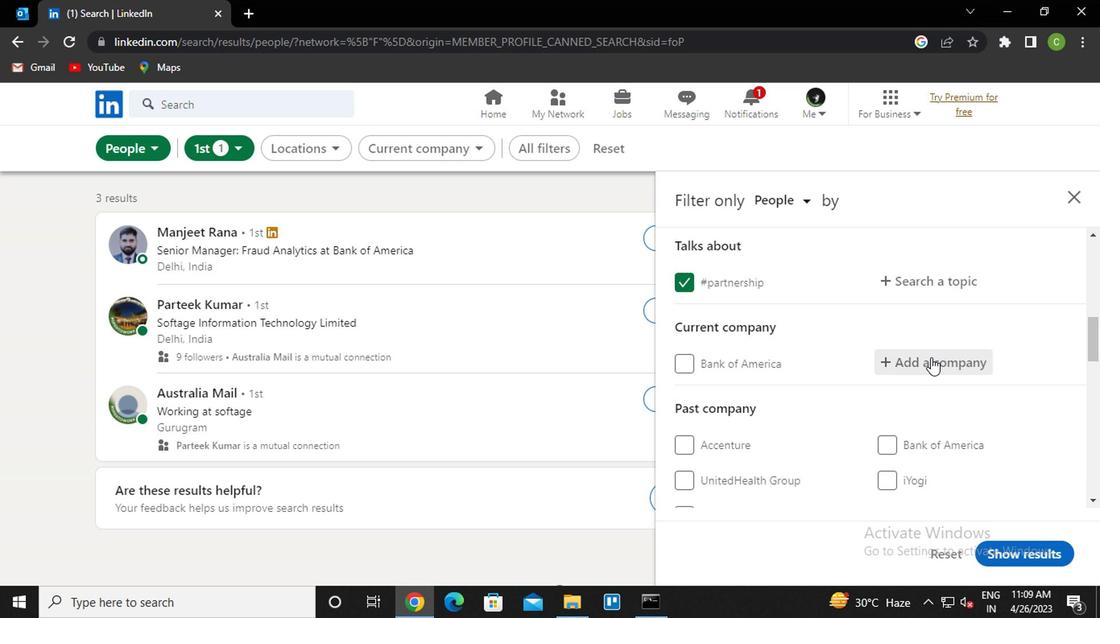 
Action: Mouse pressed left at (927, 364)
Screenshot: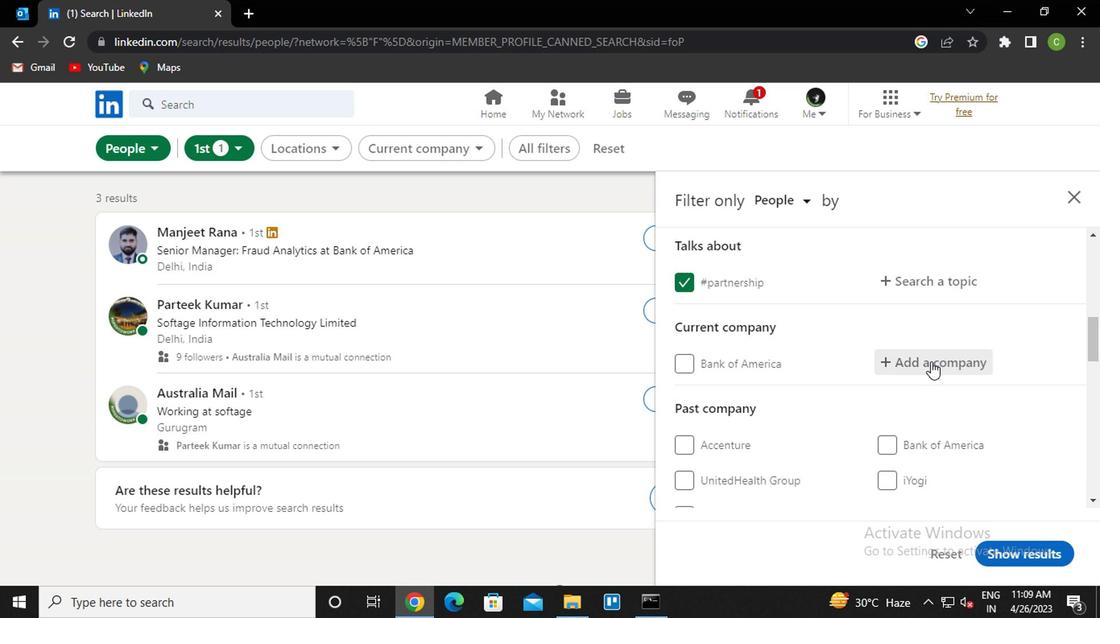
Action: Key pressed <Key.caps_lock>b<Key.caps_lock>rowser<Key.down><Key.enter>
Screenshot: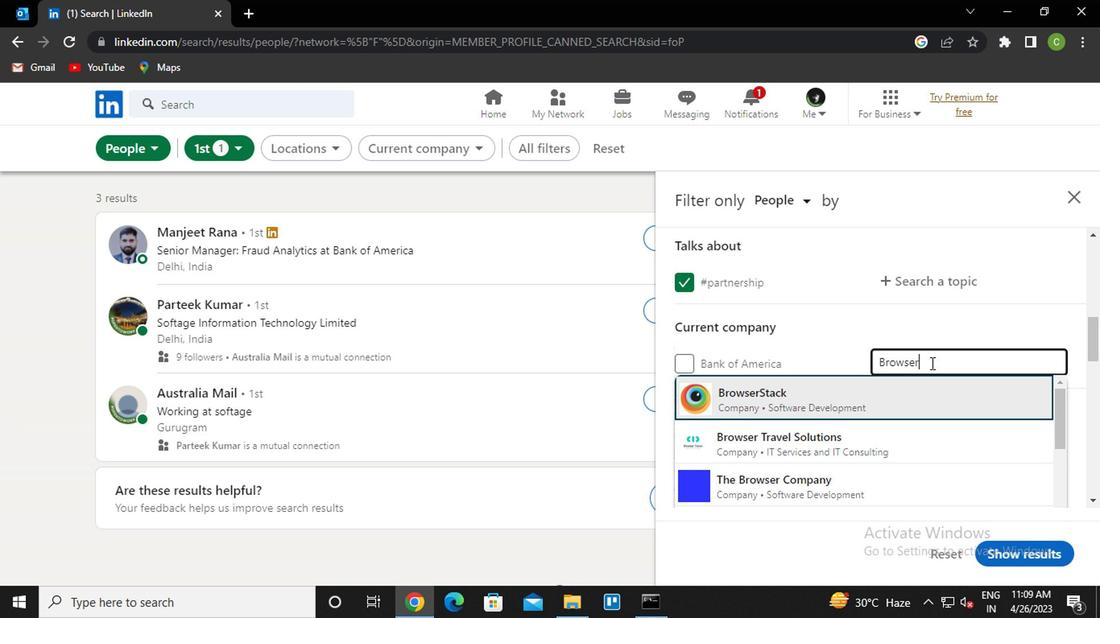 
Action: Mouse moved to (900, 370)
Screenshot: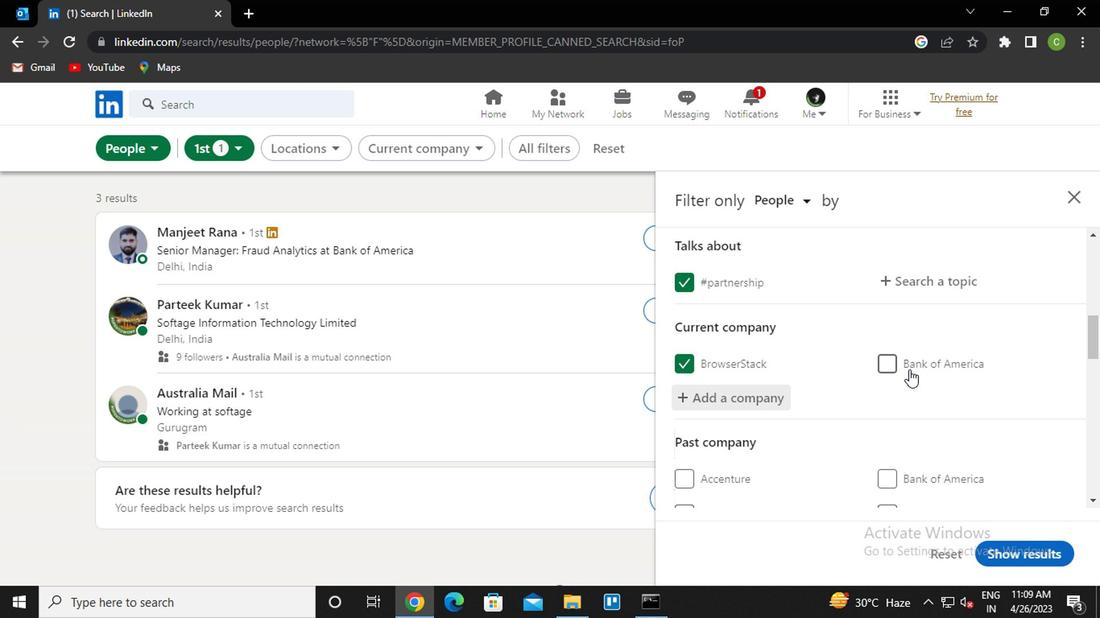
Action: Mouse scrolled (900, 370) with delta (0, 0)
Screenshot: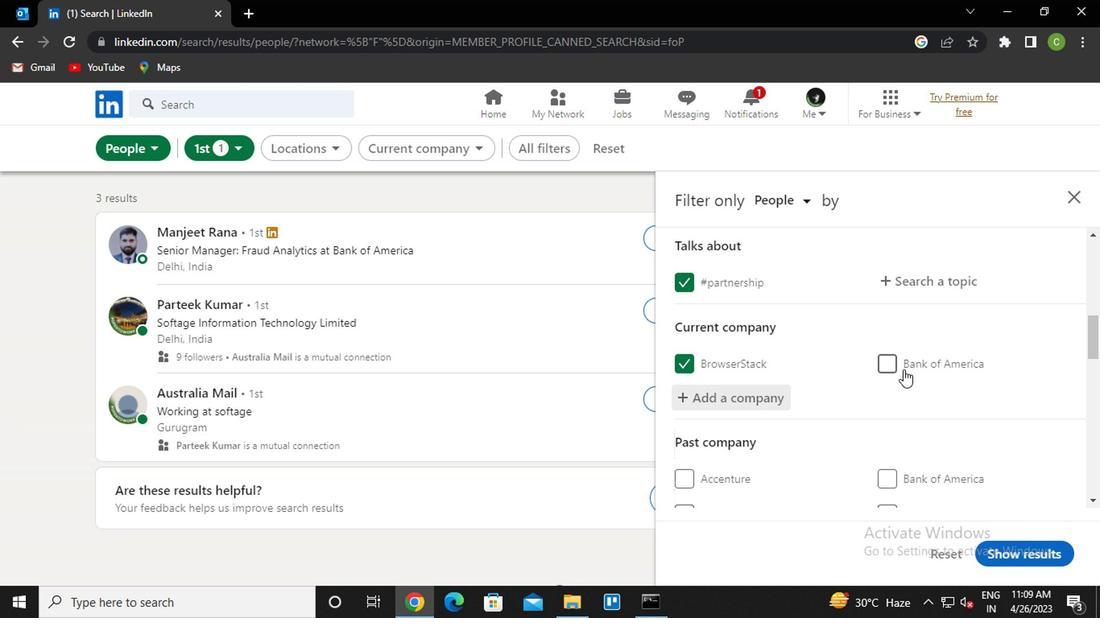 
Action: Mouse moved to (892, 374)
Screenshot: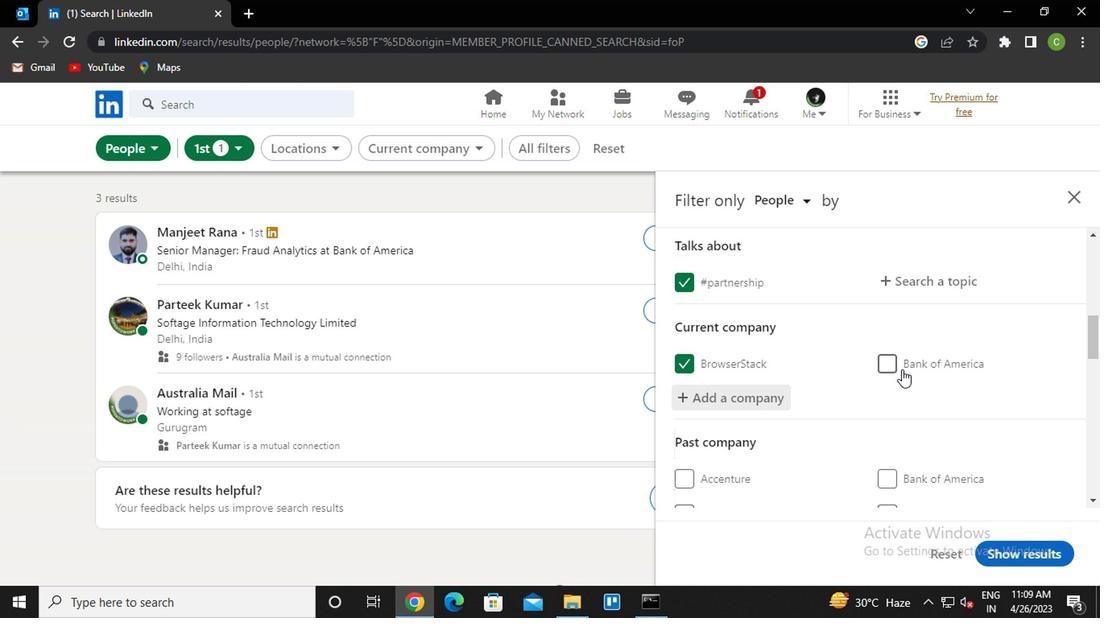 
Action: Mouse scrolled (892, 373) with delta (0, 0)
Screenshot: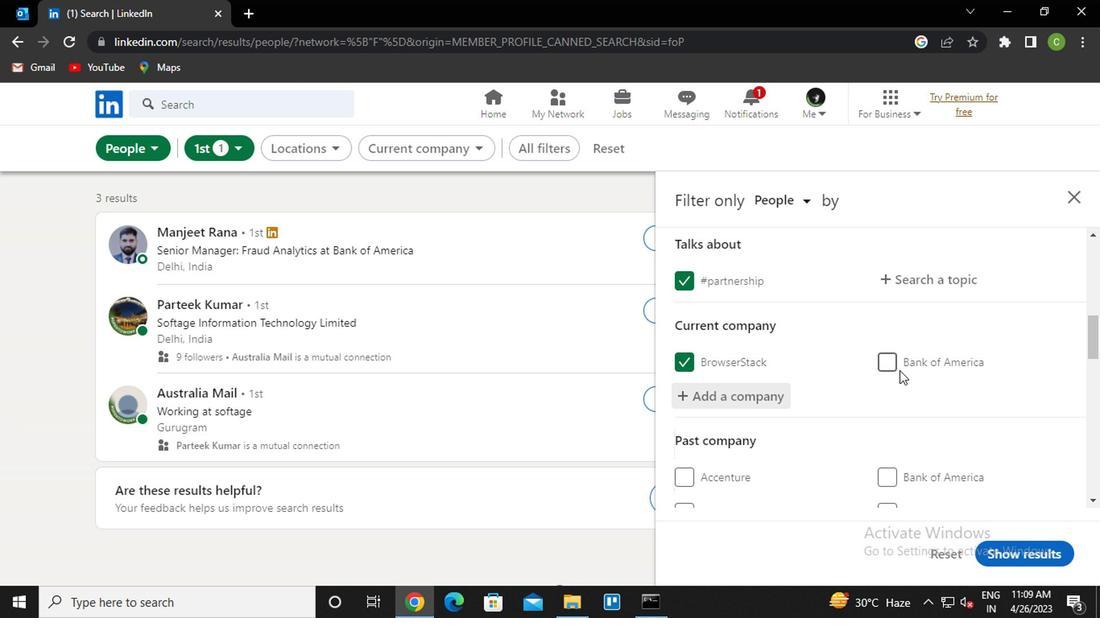 
Action: Mouse moved to (890, 374)
Screenshot: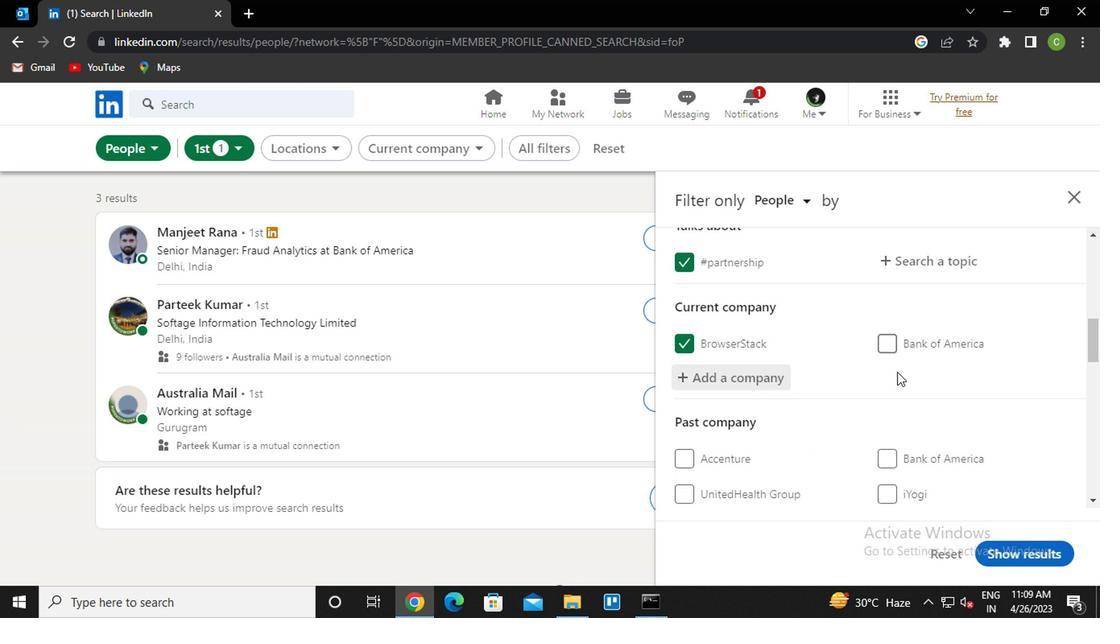 
Action: Mouse scrolled (890, 373) with delta (0, 0)
Screenshot: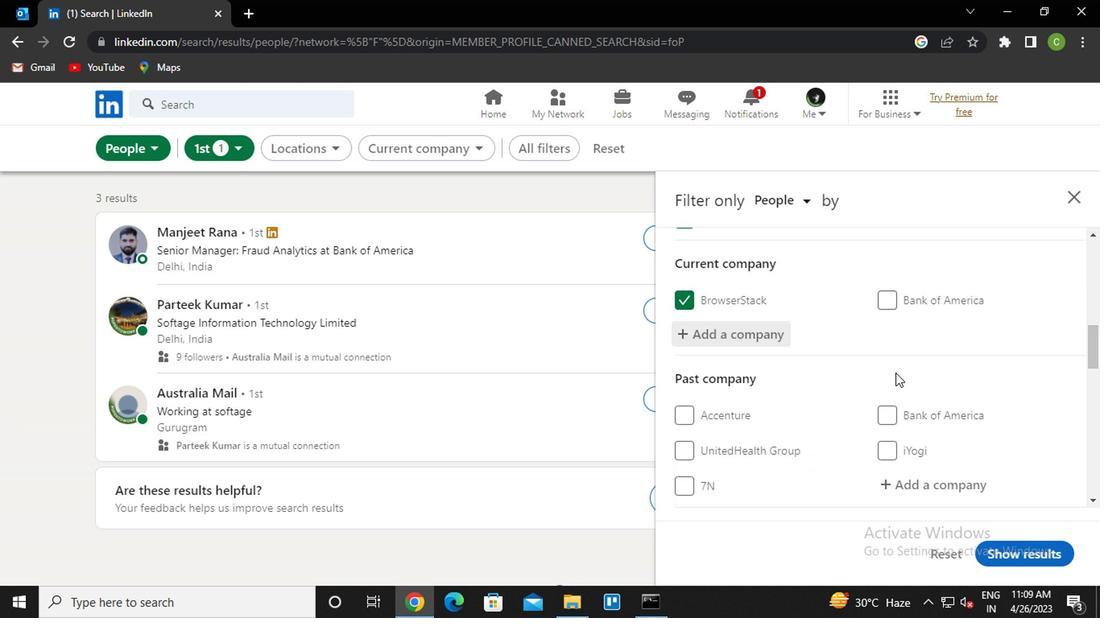 
Action: Mouse moved to (867, 381)
Screenshot: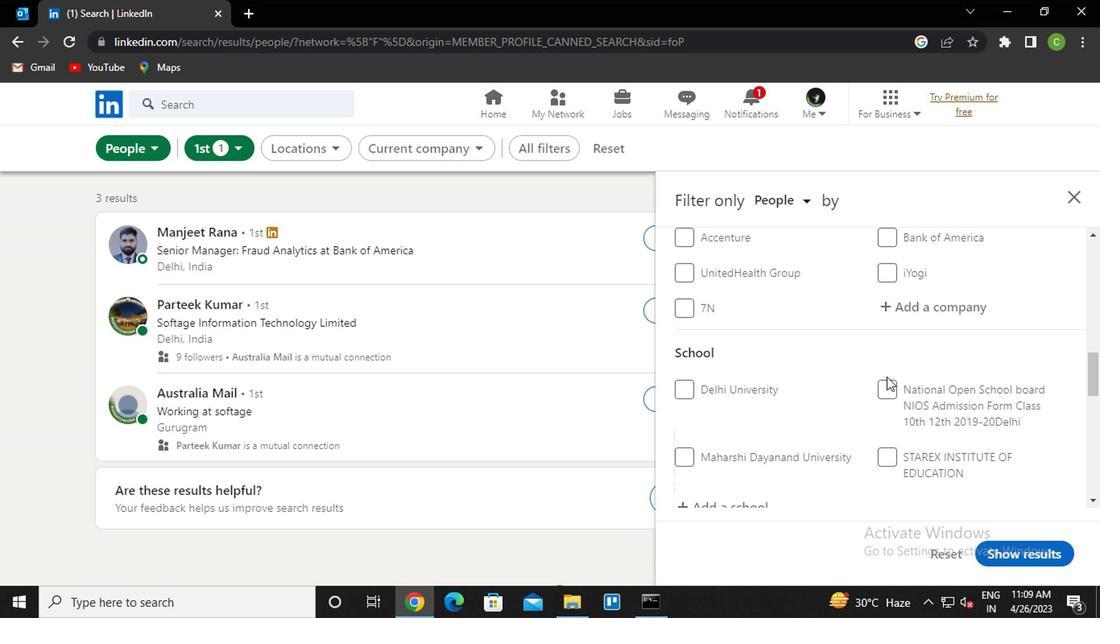 
Action: Mouse scrolled (867, 380) with delta (0, -1)
Screenshot: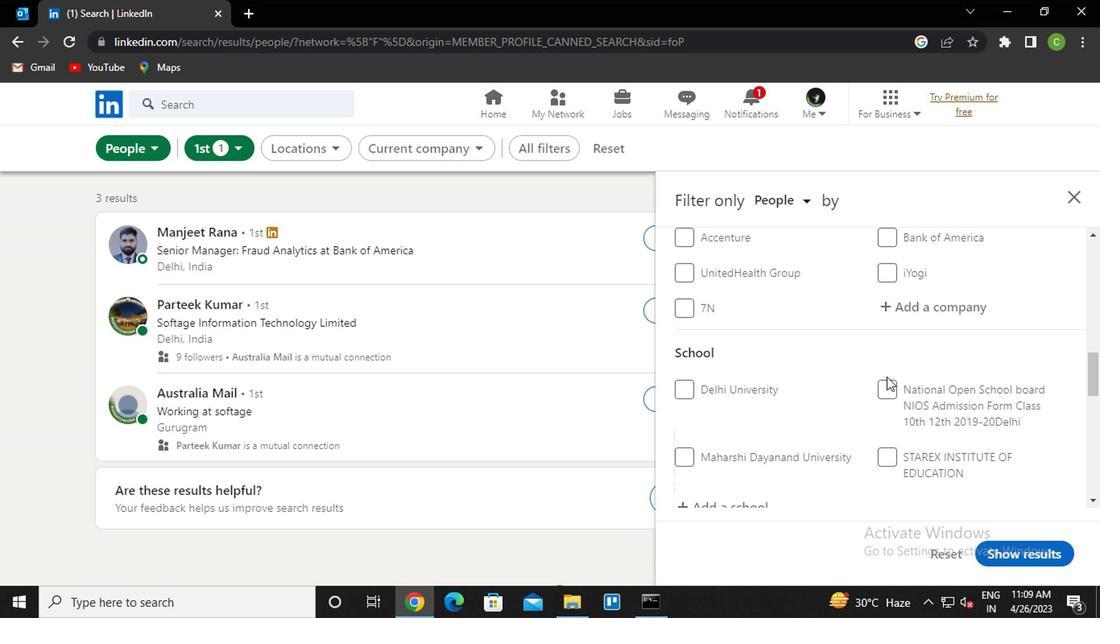 
Action: Mouse moved to (864, 382)
Screenshot: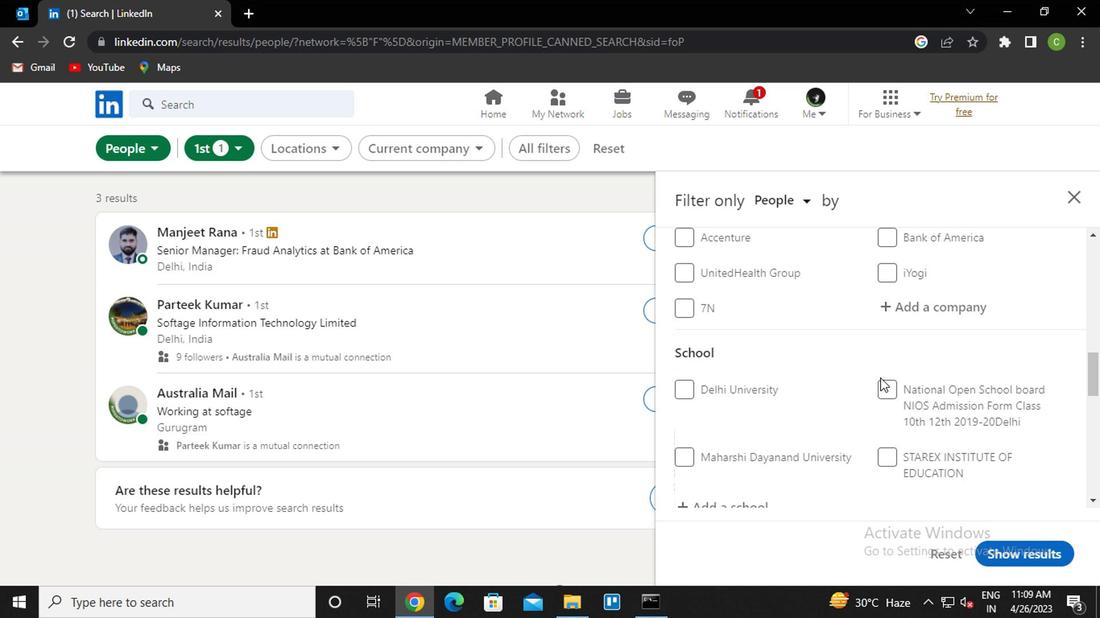 
Action: Mouse scrolled (864, 382) with delta (0, 0)
Screenshot: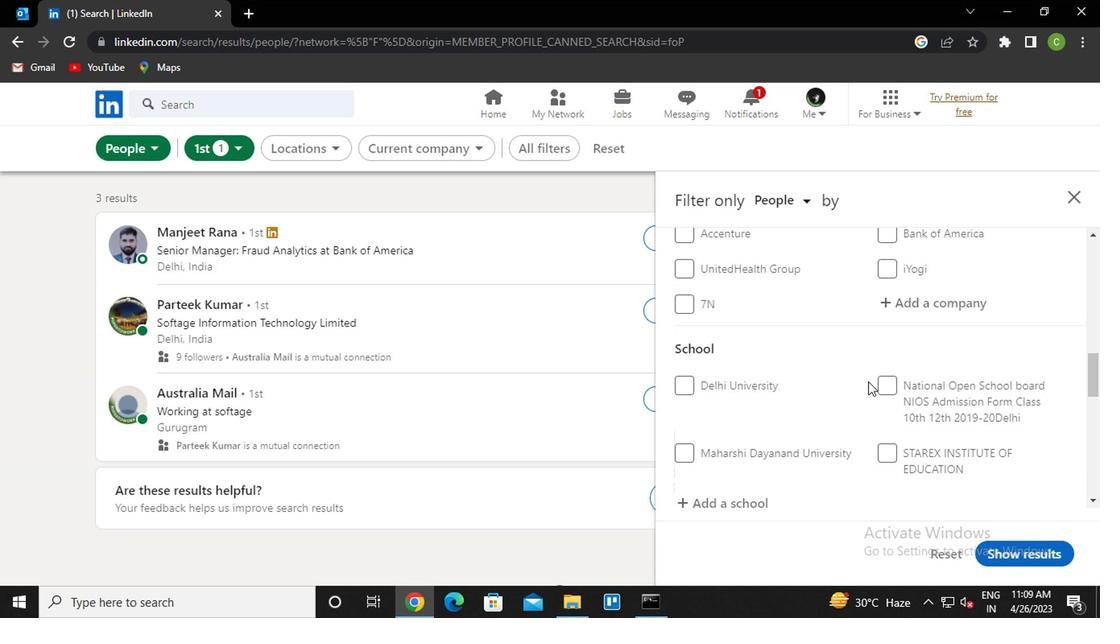 
Action: Mouse moved to (744, 358)
Screenshot: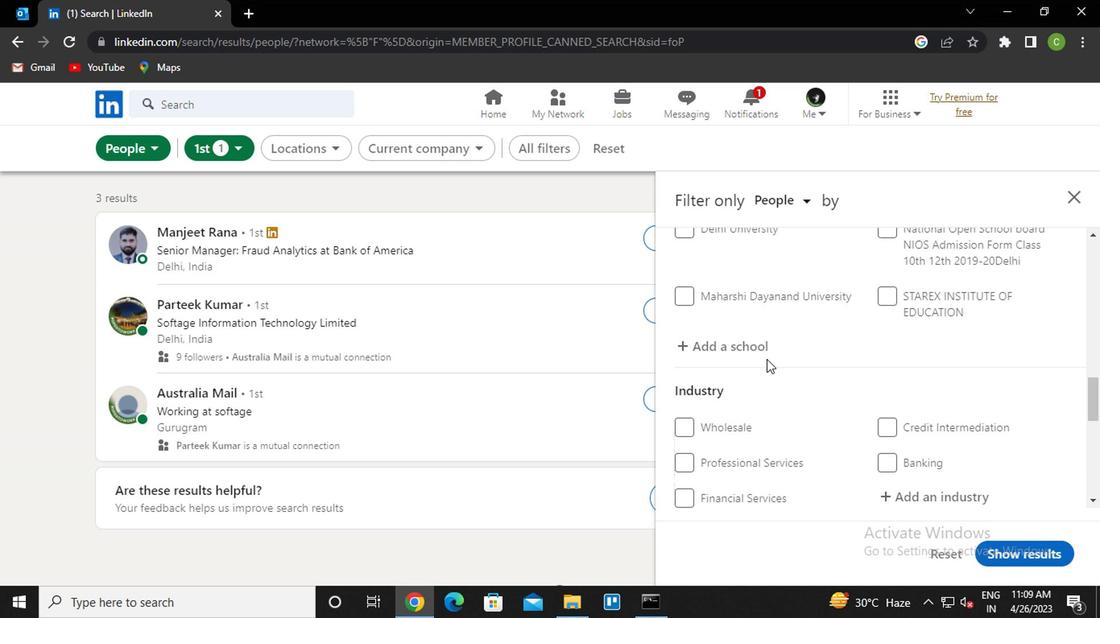 
Action: Mouse pressed left at (744, 358)
Screenshot: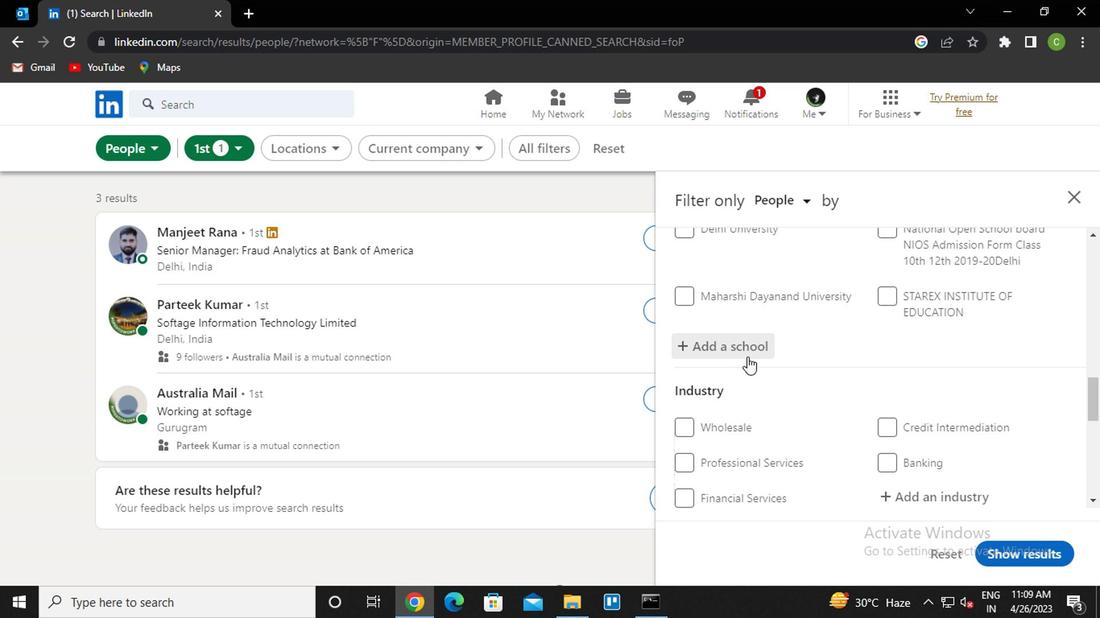 
Action: Key pressed <Key.caps_lock>s<Key.caps_lock>hri<Key.space><Key.caps_lock>v<Key.caps_lock>ais<Key.down><Key.down><Key.down><Key.enter>
Screenshot: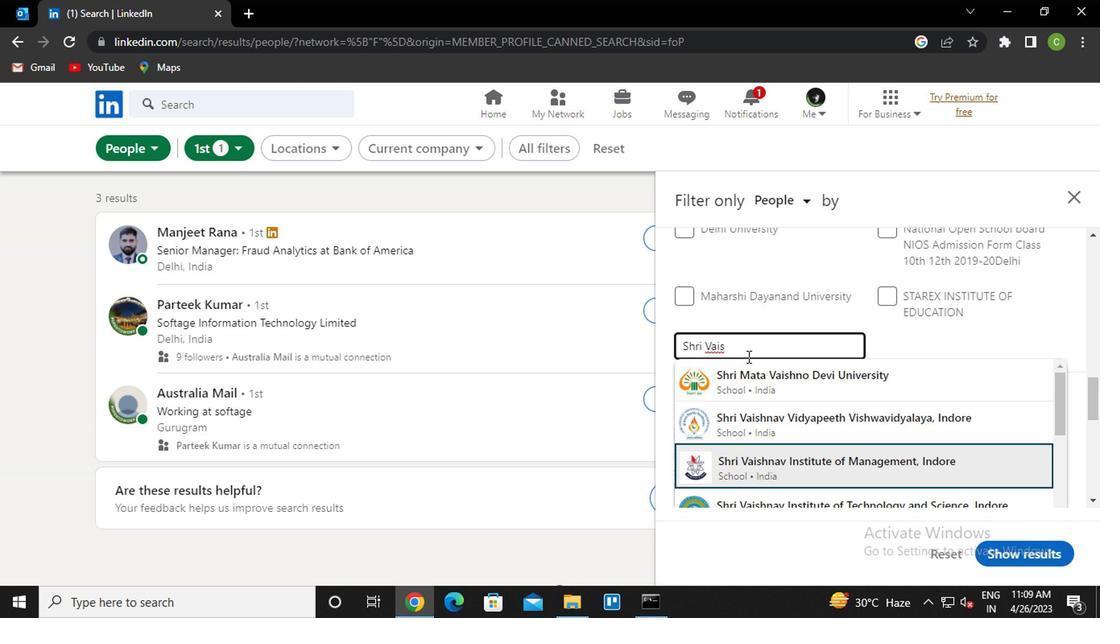 
Action: Mouse moved to (717, 386)
Screenshot: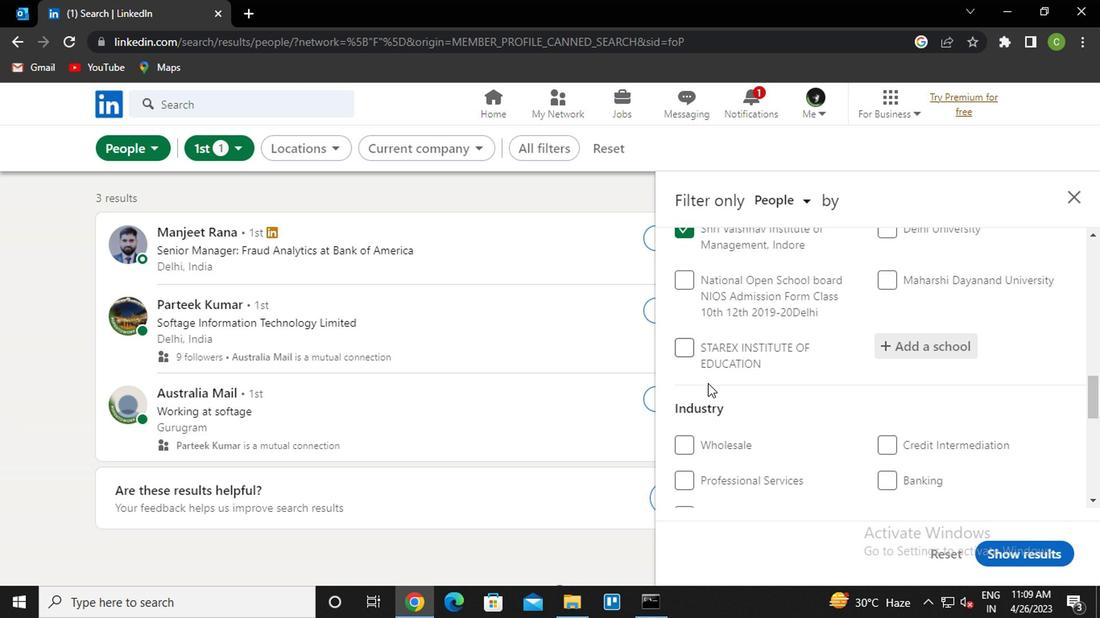 
Action: Mouse scrolled (717, 386) with delta (0, 0)
Screenshot: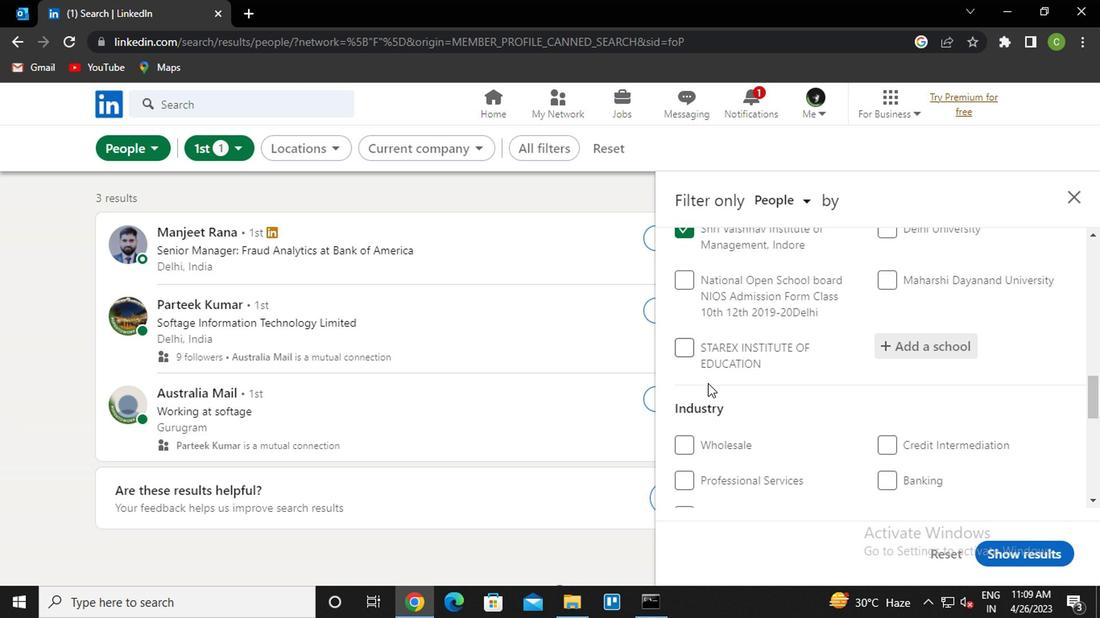 
Action: Mouse moved to (766, 372)
Screenshot: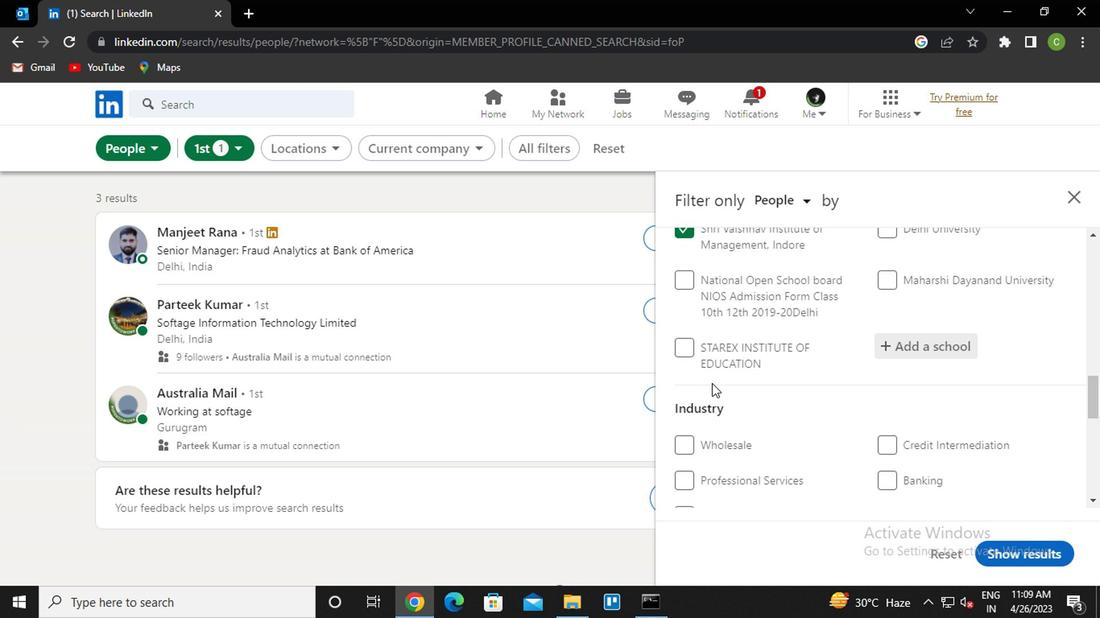 
Action: Mouse scrolled (766, 371) with delta (0, 0)
Screenshot: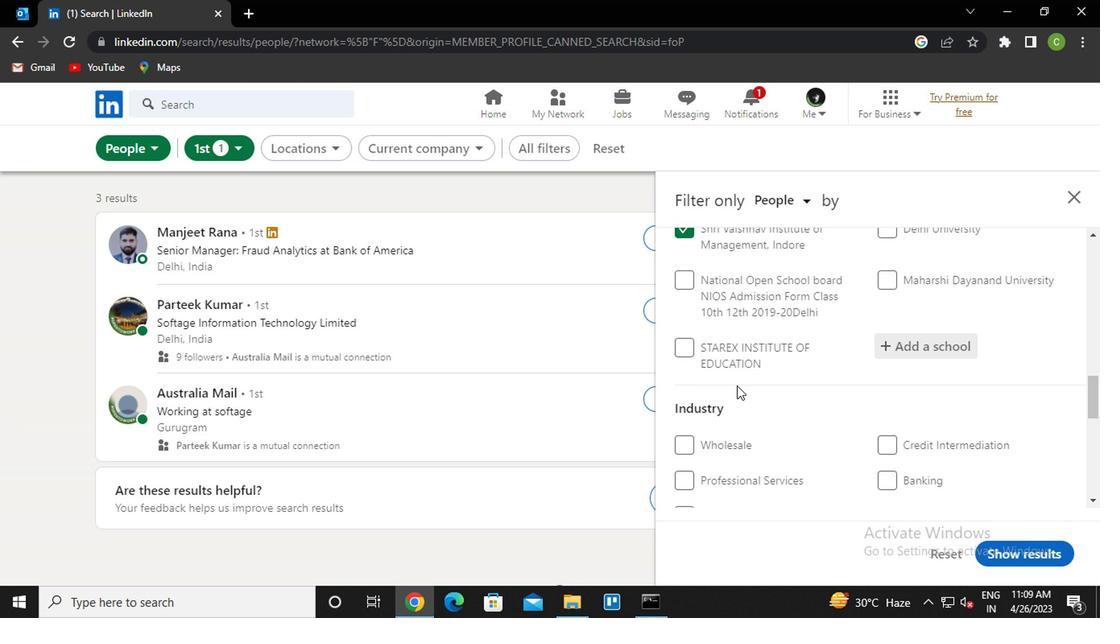 
Action: Mouse moved to (921, 360)
Screenshot: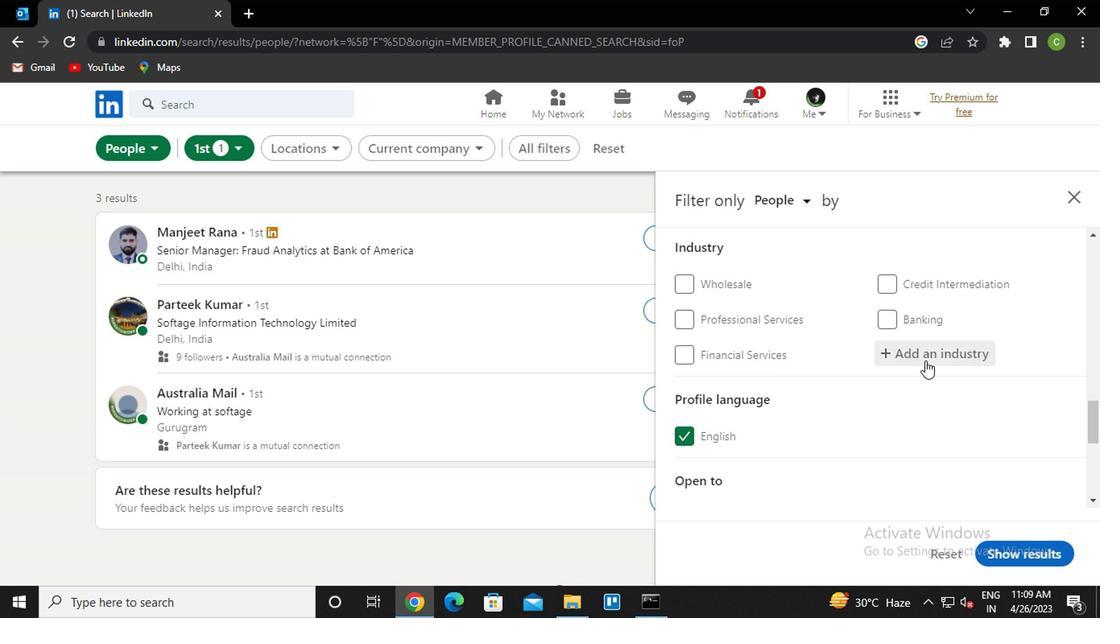 
Action: Mouse pressed left at (921, 360)
Screenshot: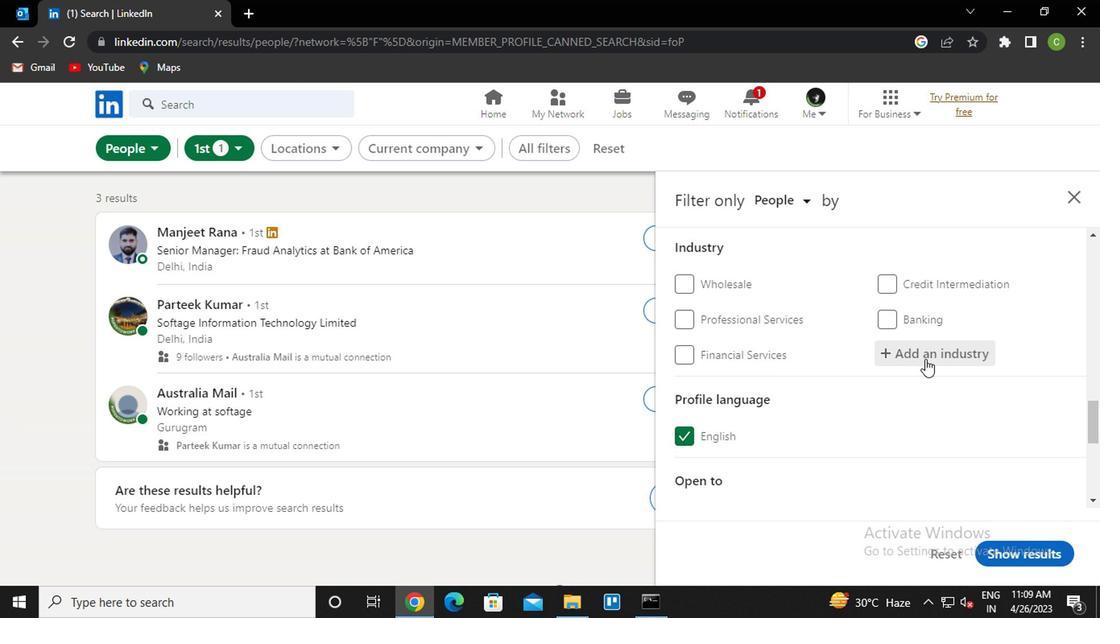 
Action: Mouse moved to (920, 374)
Screenshot: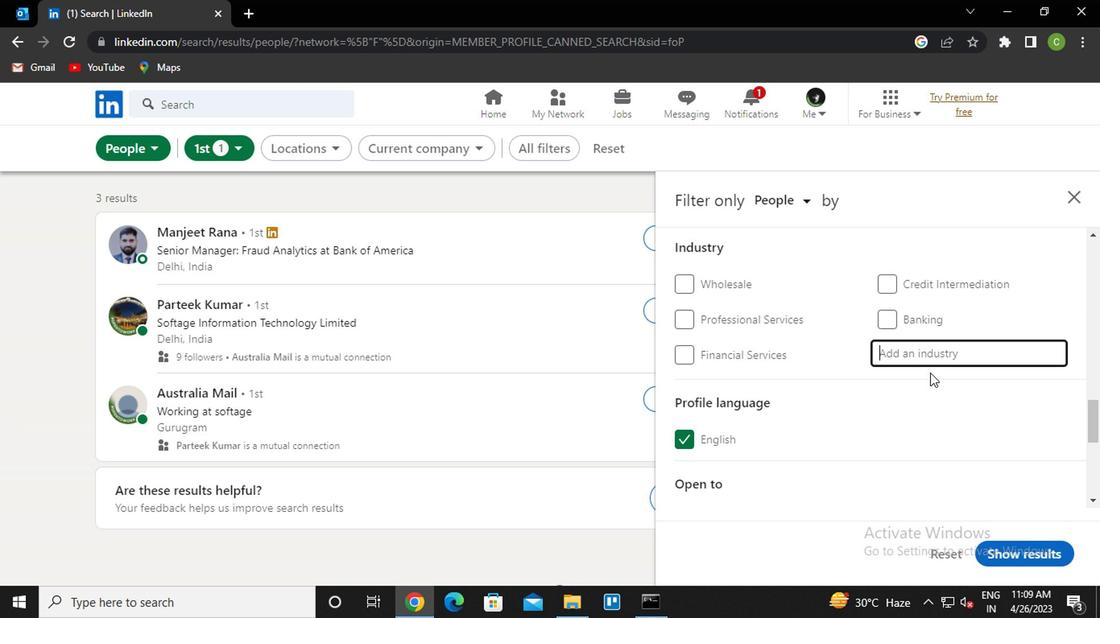 
Action: Key pressed <Key.caps_lock>r<Key.caps_lock>etail<Key.space>gaso<Key.down><Key.enter>
Screenshot: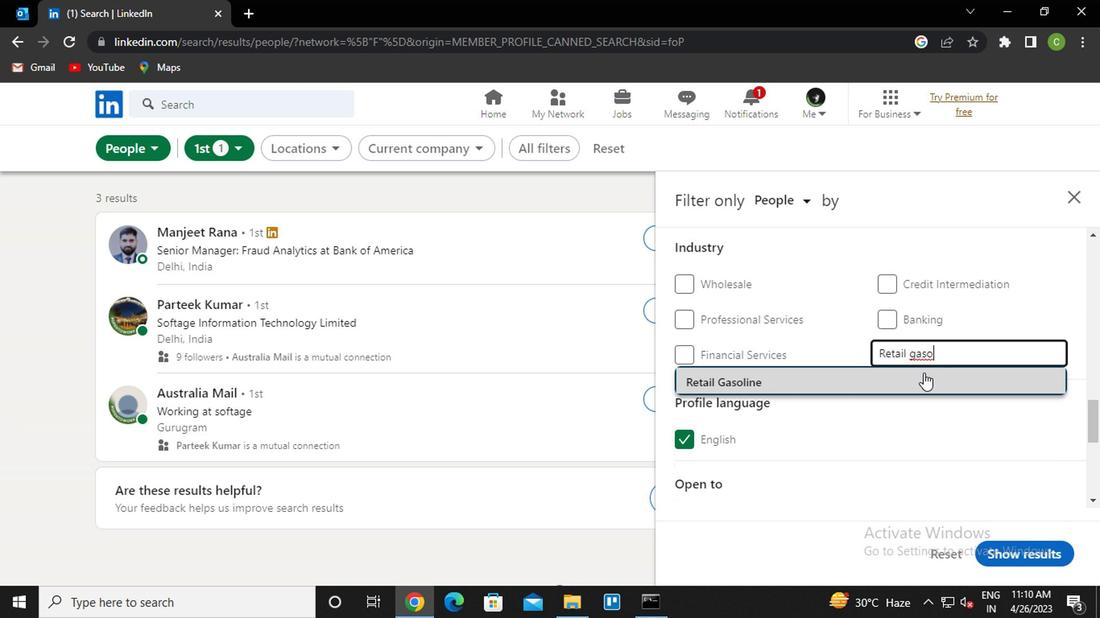 
Action: Mouse moved to (916, 376)
Screenshot: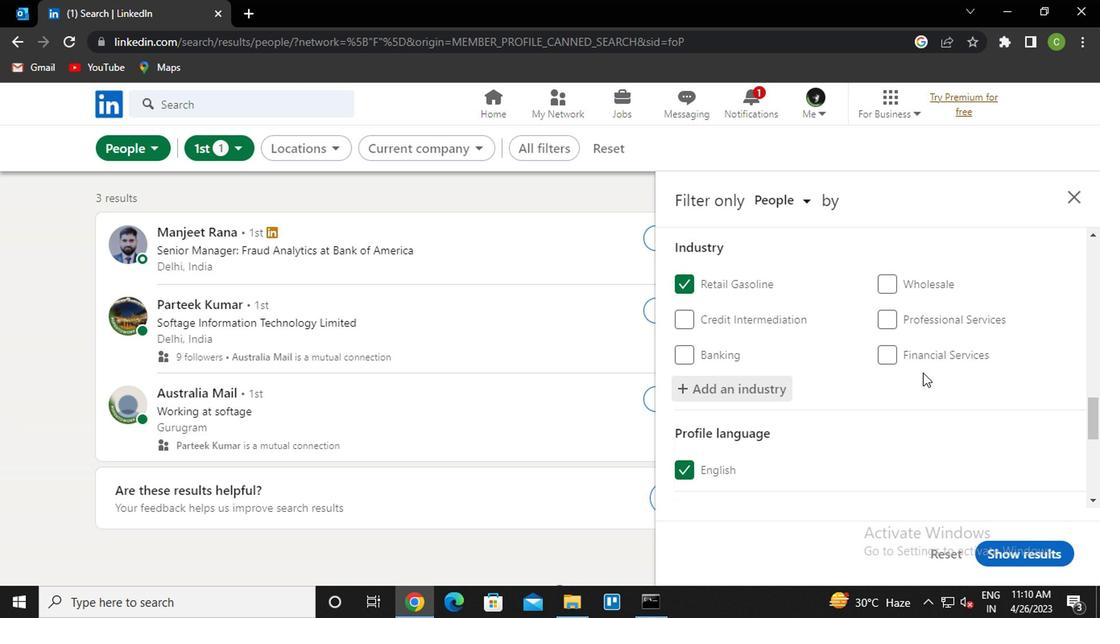 
Action: Mouse scrolled (916, 375) with delta (0, 0)
Screenshot: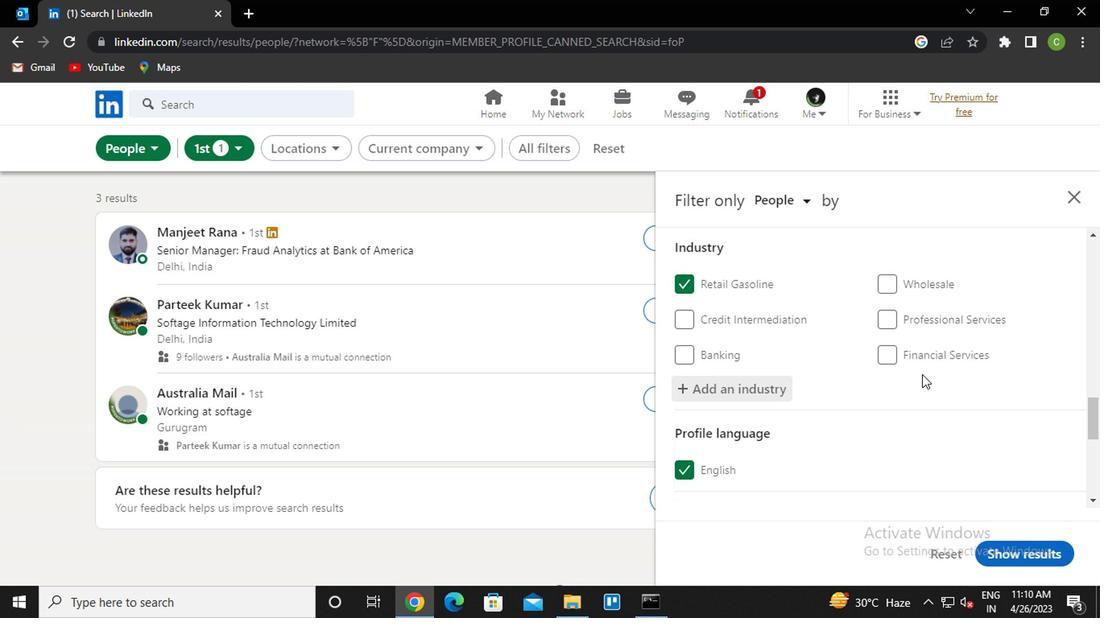 
Action: Mouse moved to (912, 378)
Screenshot: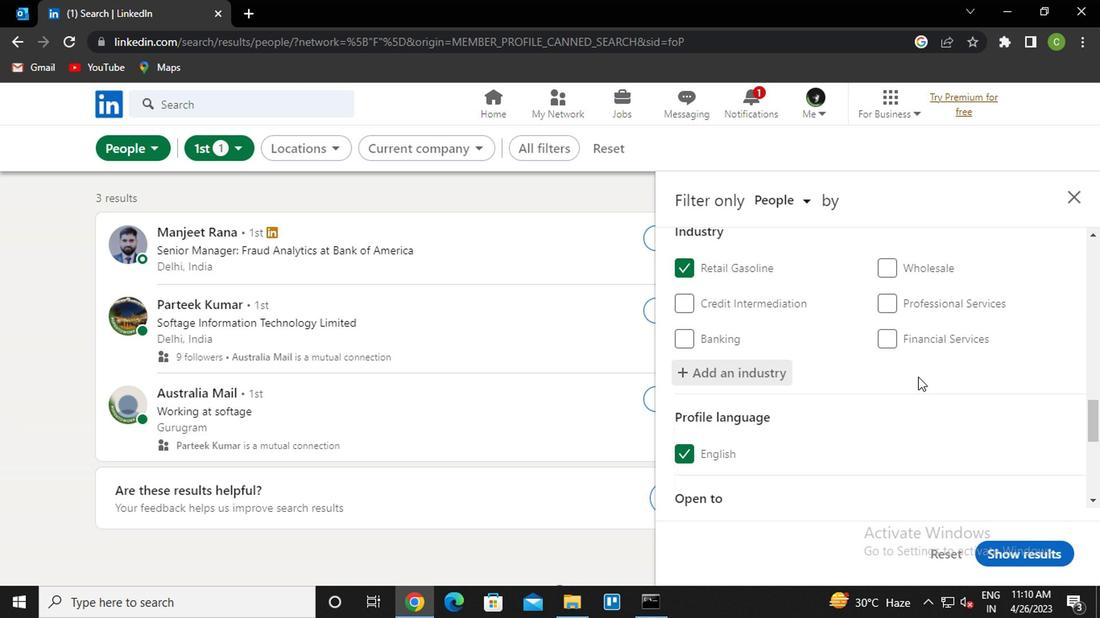 
Action: Mouse scrolled (912, 378) with delta (0, 0)
Screenshot: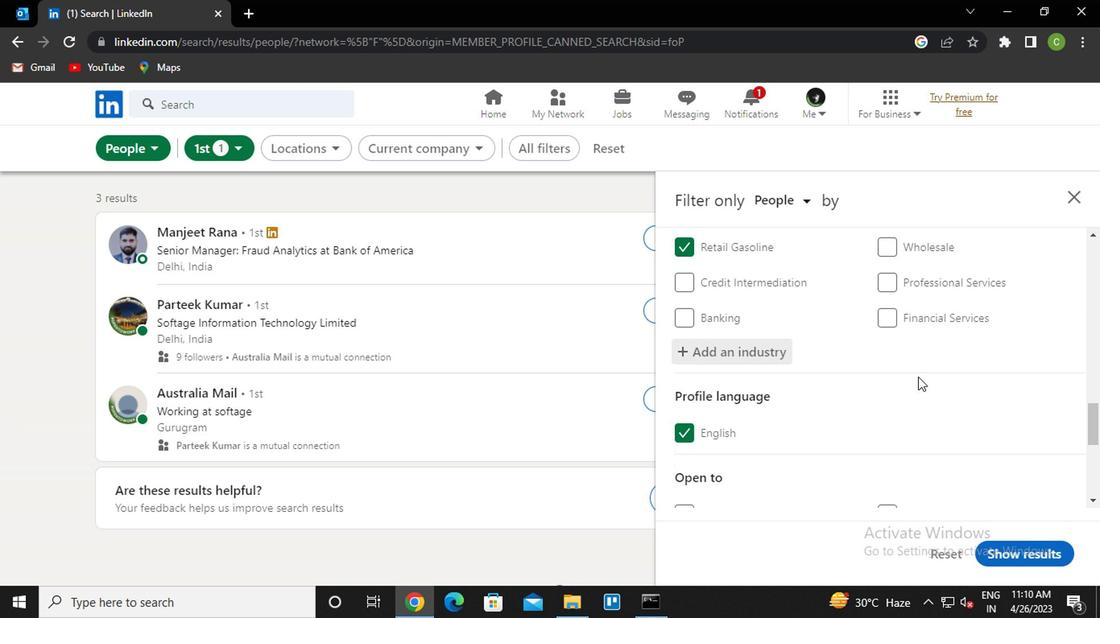 
Action: Mouse moved to (905, 383)
Screenshot: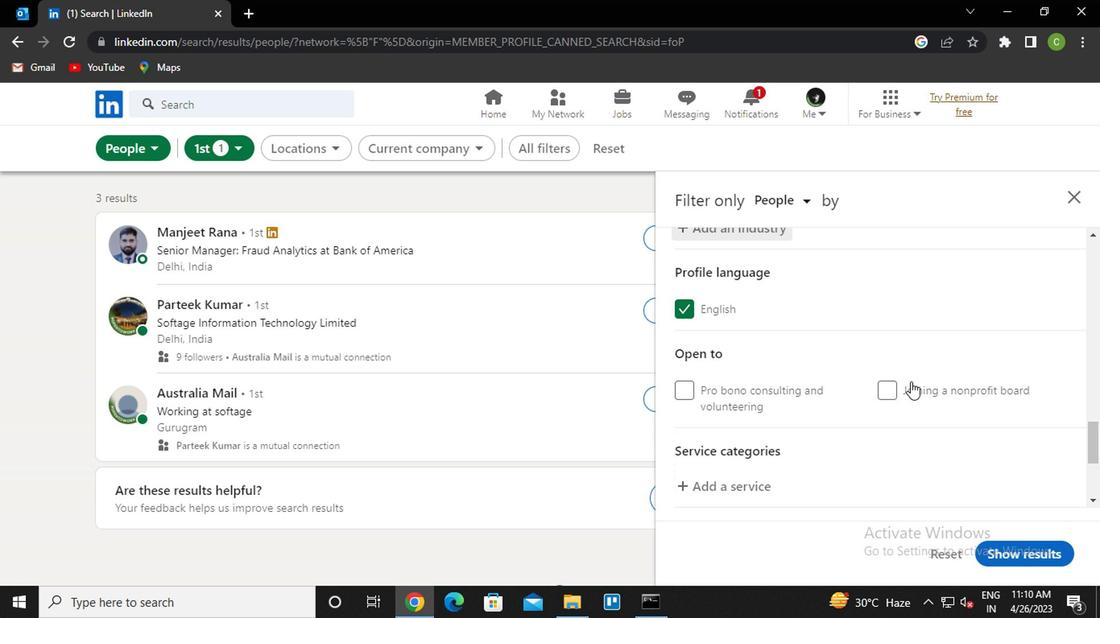 
Action: Mouse scrolled (905, 382) with delta (0, -1)
Screenshot: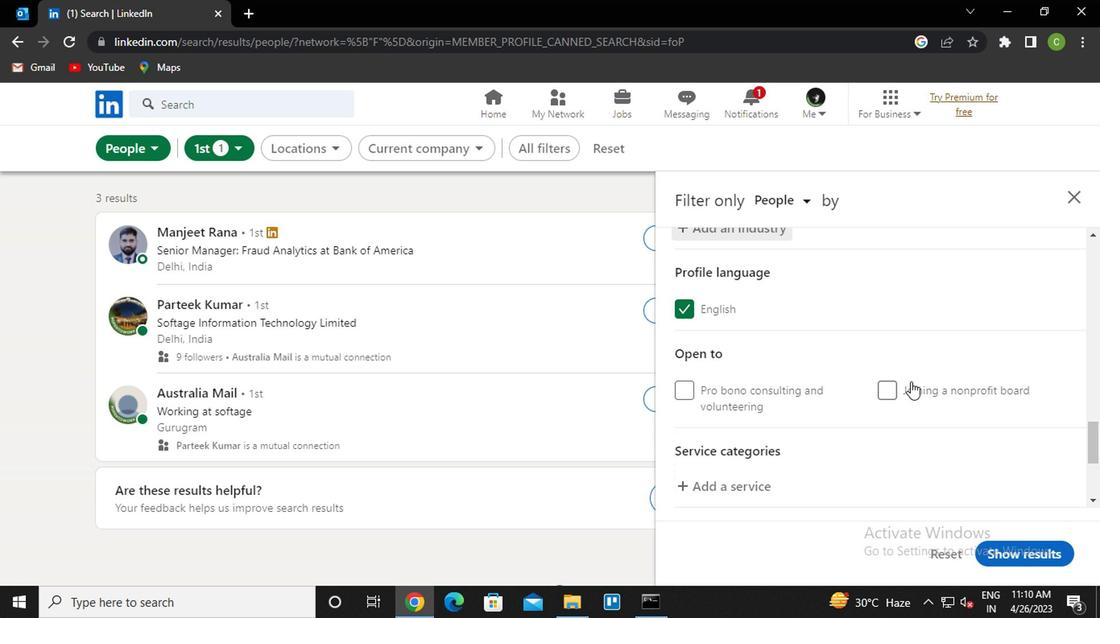 
Action: Mouse moved to (860, 401)
Screenshot: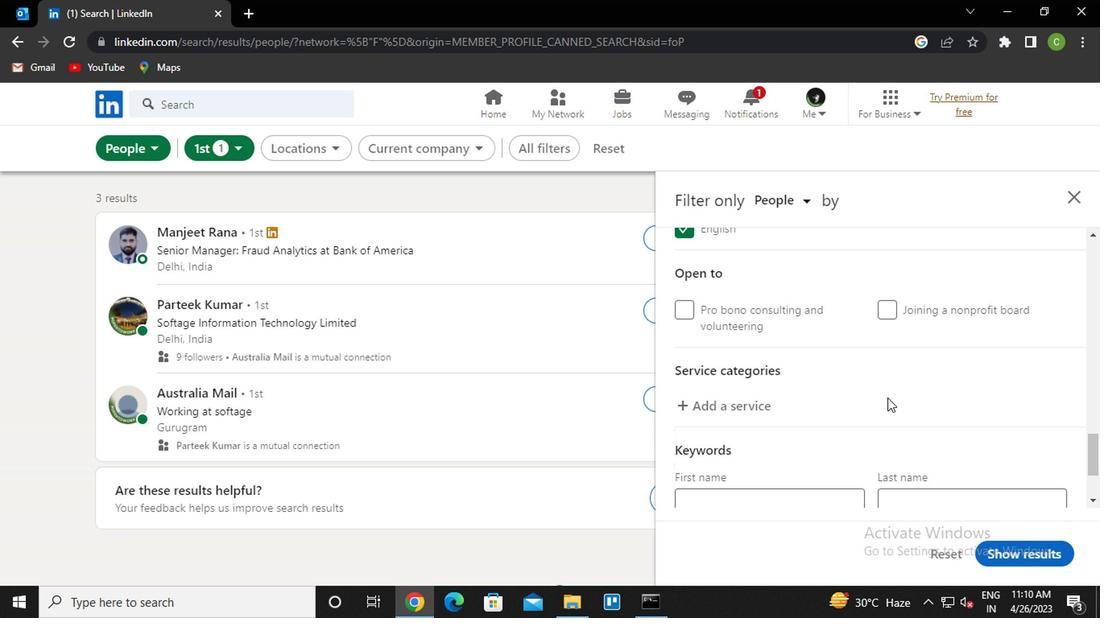 
Action: Mouse scrolled (860, 400) with delta (0, -1)
Screenshot: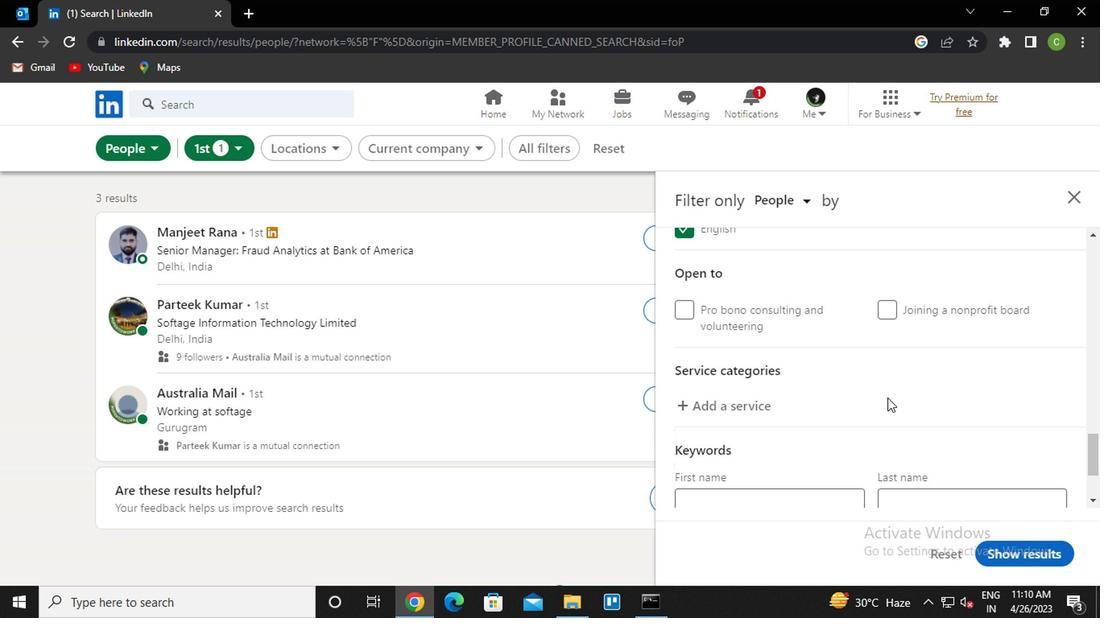 
Action: Mouse moved to (719, 322)
Screenshot: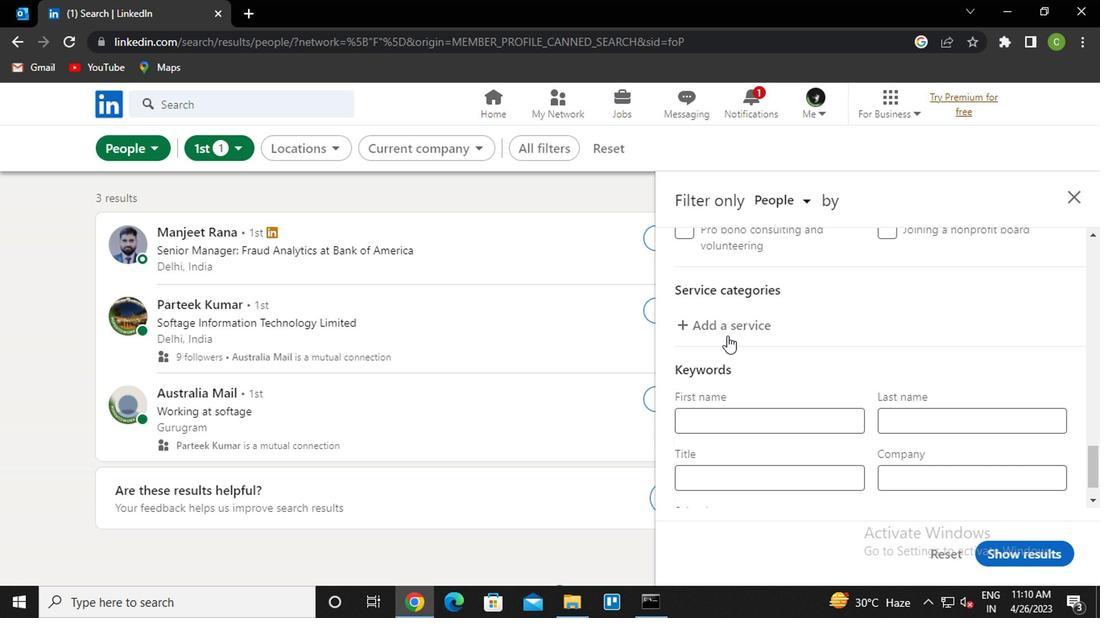 
Action: Mouse pressed left at (719, 322)
Screenshot: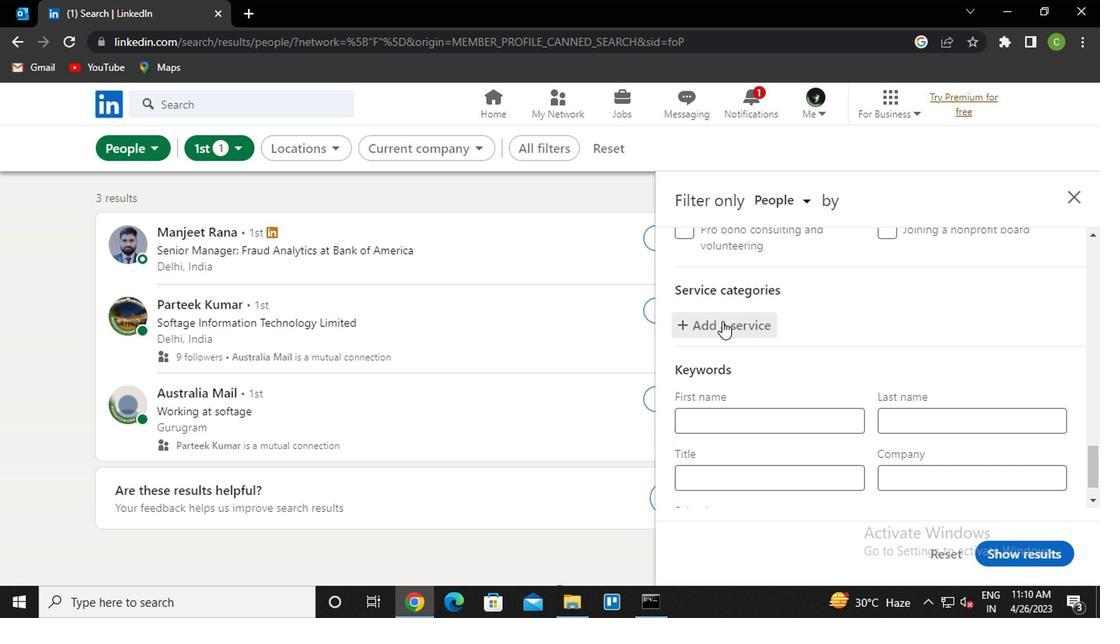 
Action: Mouse moved to (719, 321)
Screenshot: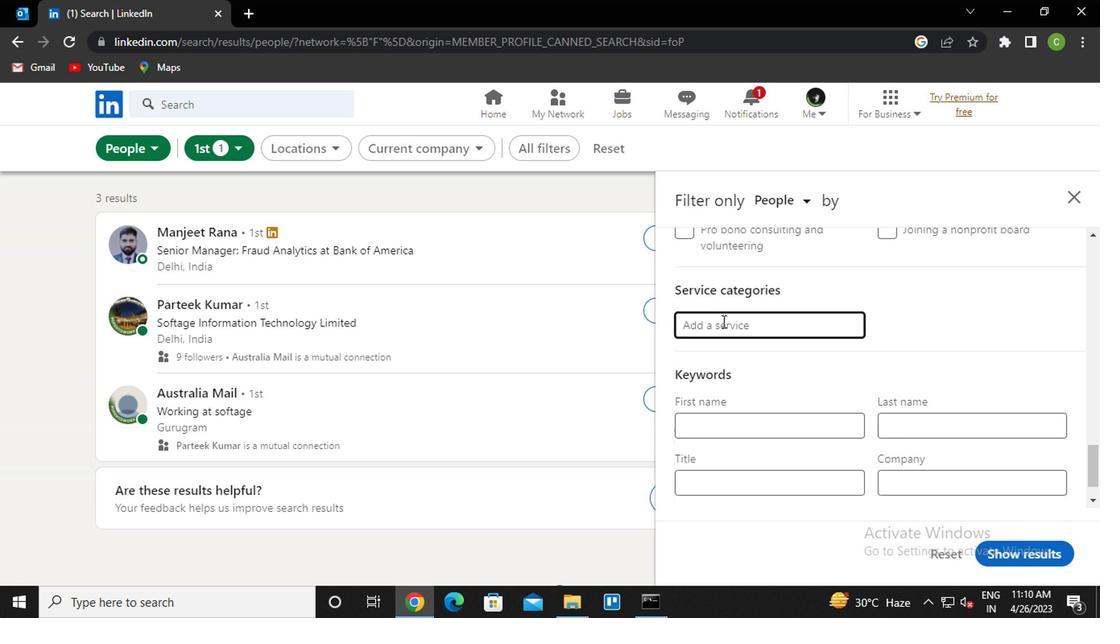 
Action: Key pressed <Key.caps_lock>p<Key.caps_lock>roduct<Key.space><Key.down><Key.enter>
Screenshot: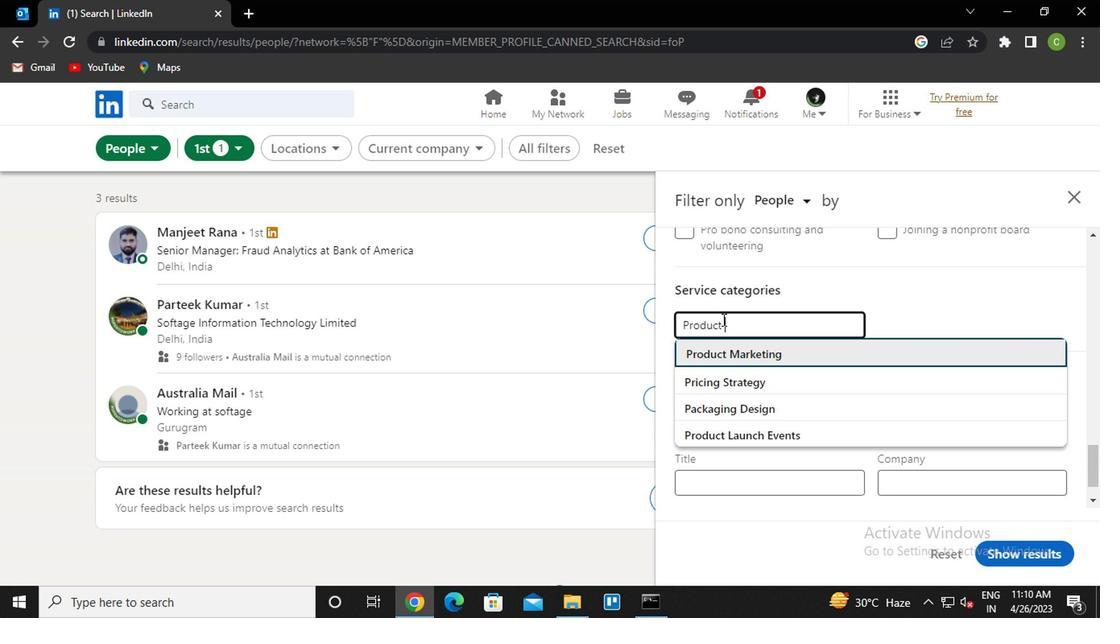 
Action: Mouse scrolled (719, 320) with delta (0, -1)
Screenshot: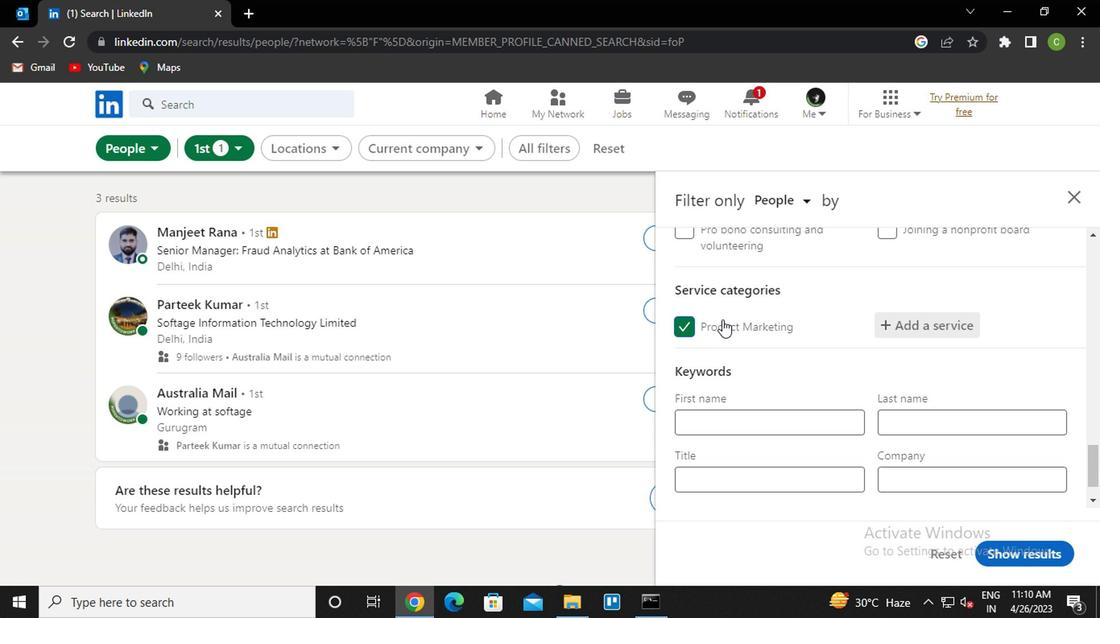 
Action: Mouse scrolled (719, 320) with delta (0, -1)
Screenshot: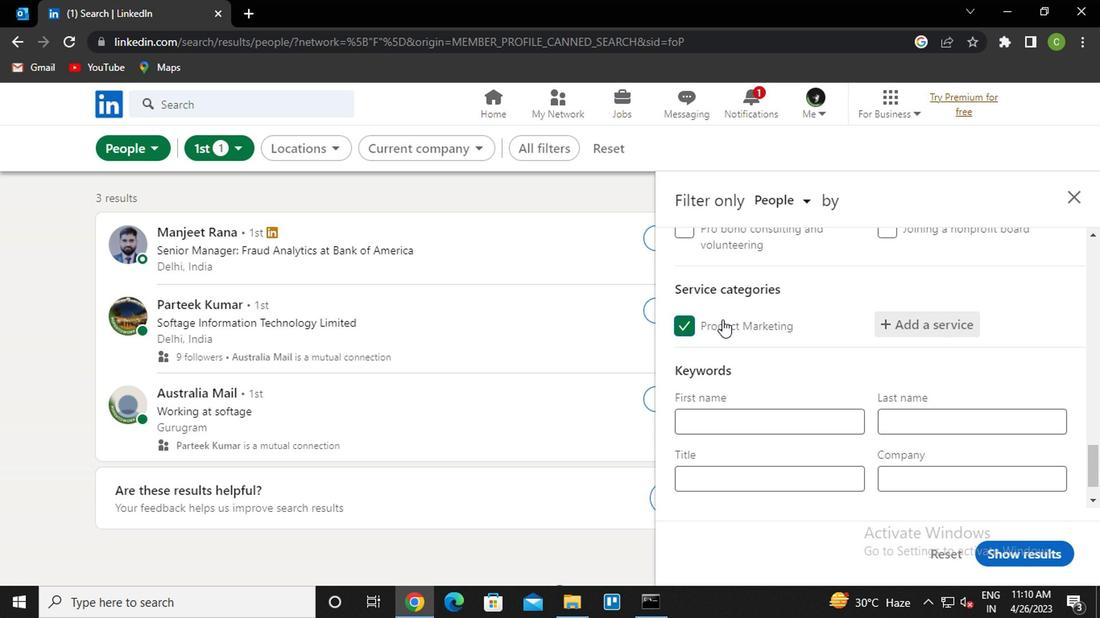 
Action: Mouse moved to (718, 328)
Screenshot: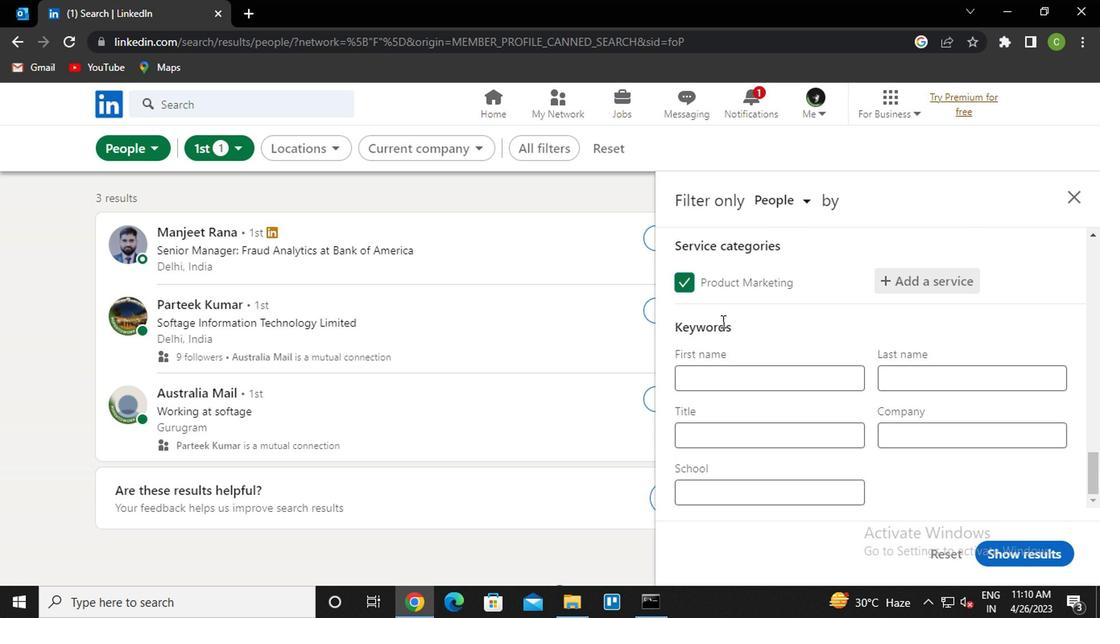 
Action: Mouse scrolled (718, 327) with delta (0, 0)
Screenshot: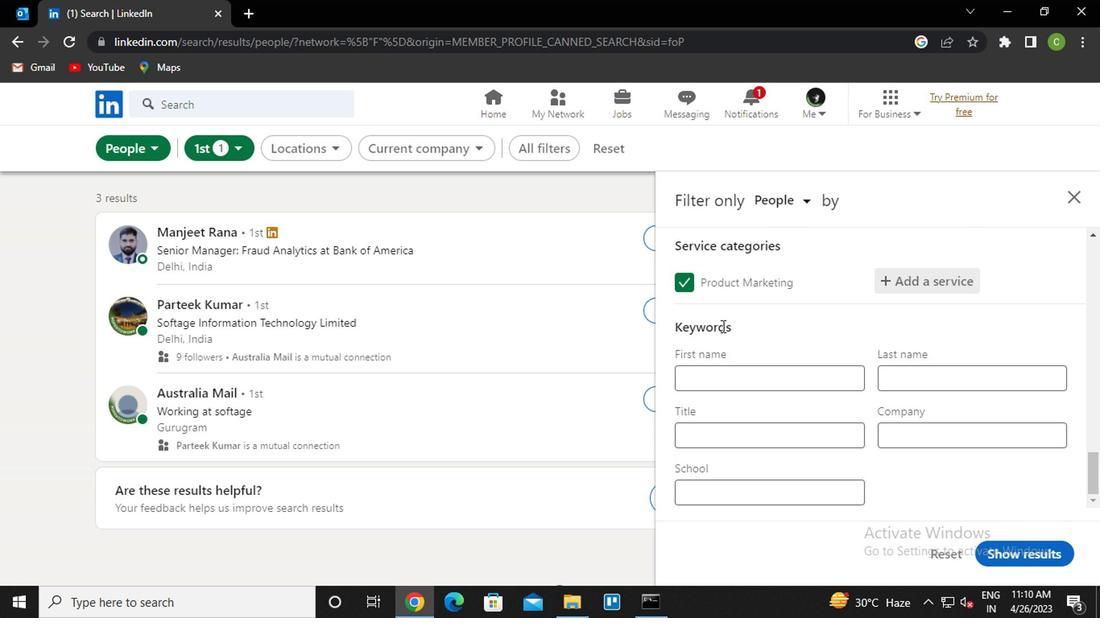 
Action: Mouse moved to (720, 344)
Screenshot: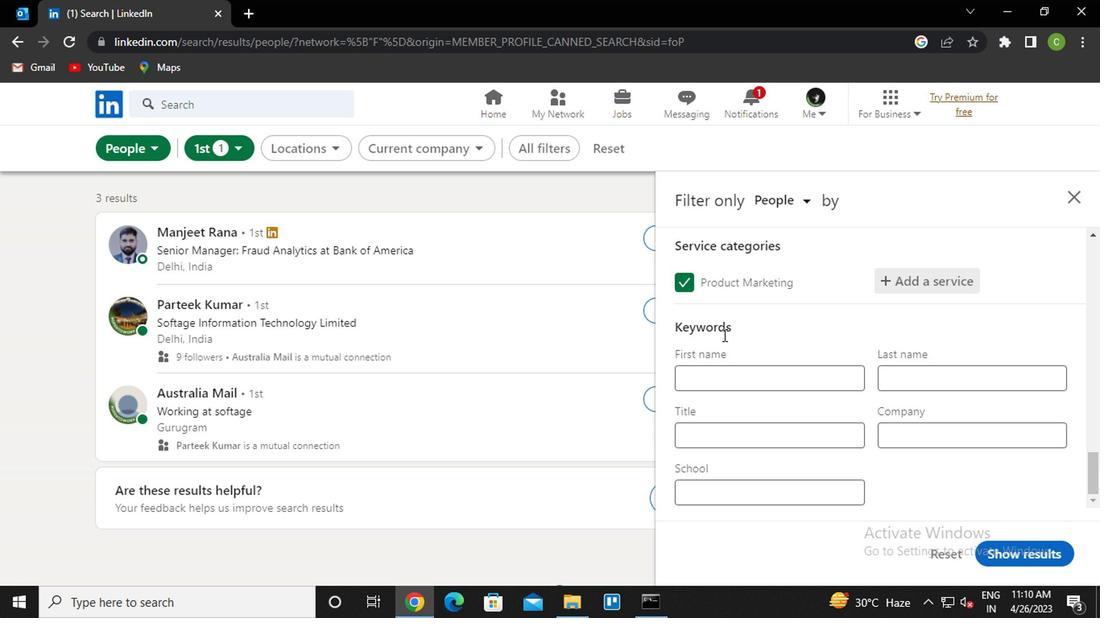 
Action: Mouse scrolled (720, 343) with delta (0, 0)
Screenshot: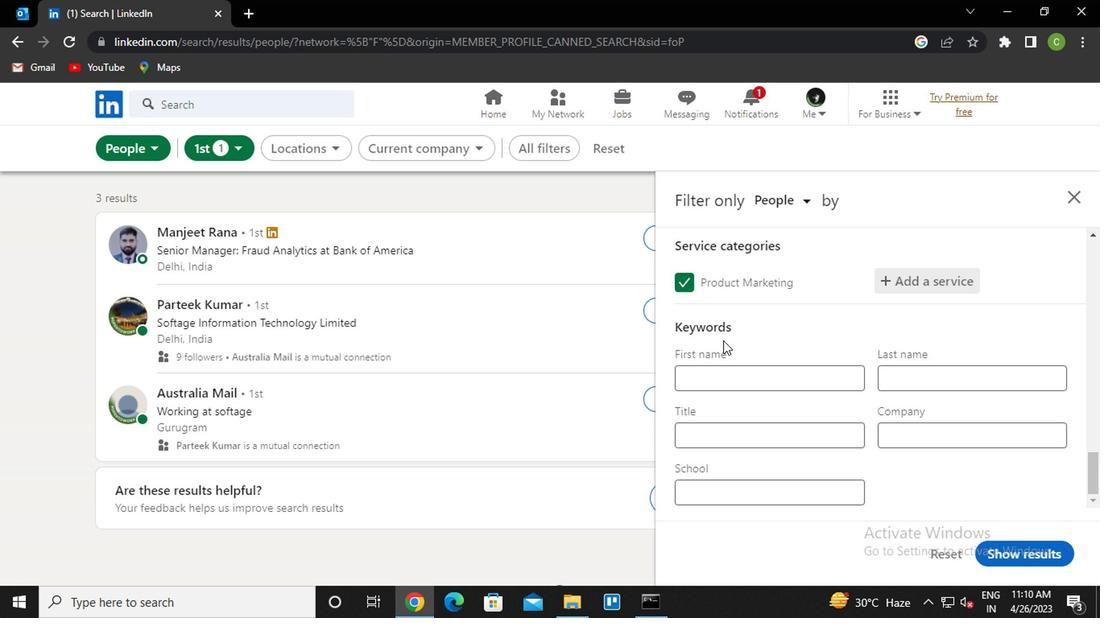 
Action: Mouse moved to (753, 447)
Screenshot: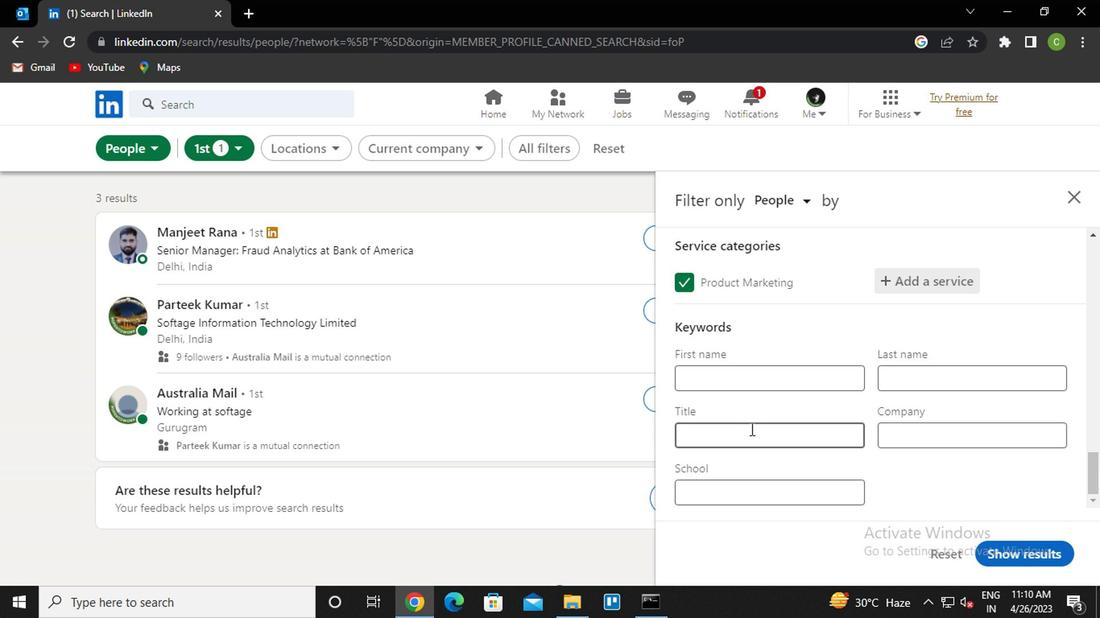 
Action: Mouse pressed left at (753, 447)
Screenshot: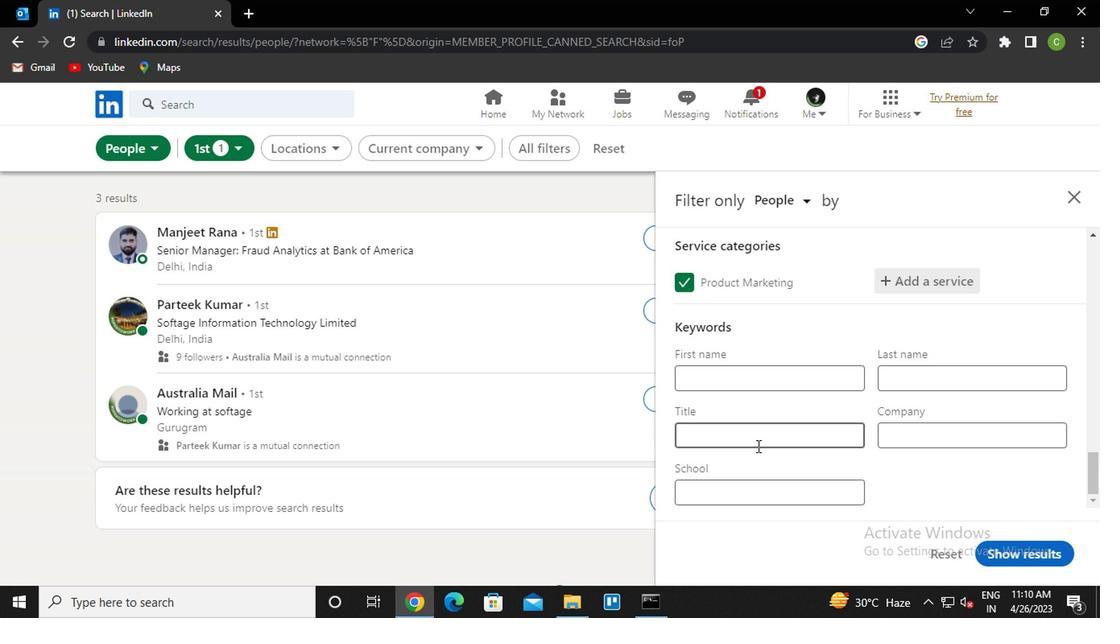
Action: Key pressed <Key.caps_lock>w<Key.caps_lock>aire<Key.backspace><Key.backspace>er<Key.backspace><Key.backspace>ter/<Key.caps_lock>w<Key.caps_lock>aitress
Screenshot: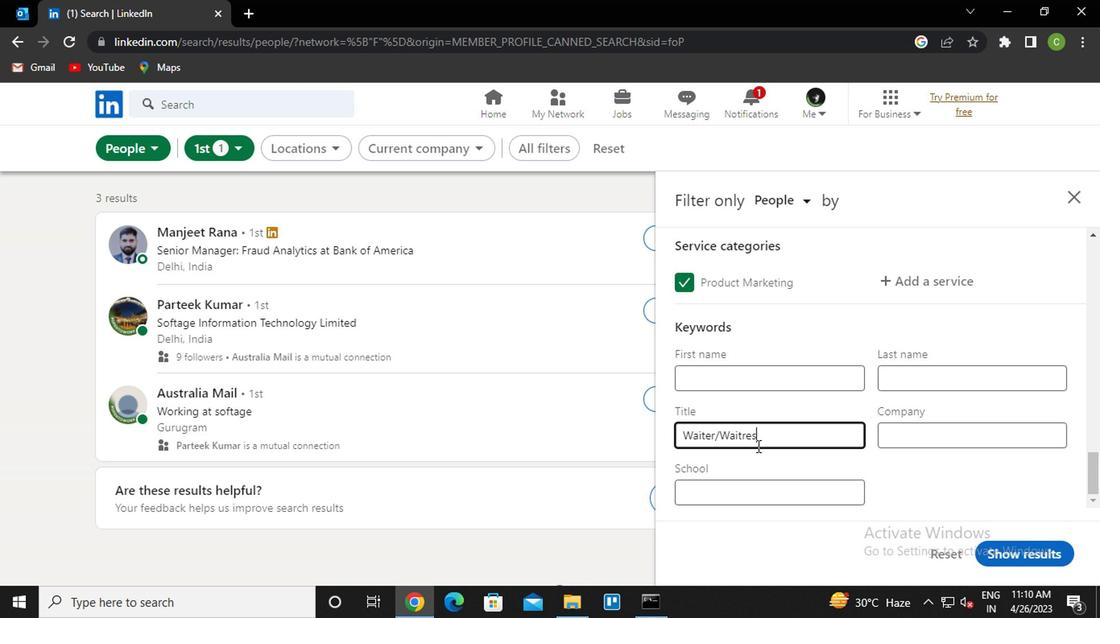 
Action: Mouse moved to (1013, 554)
Screenshot: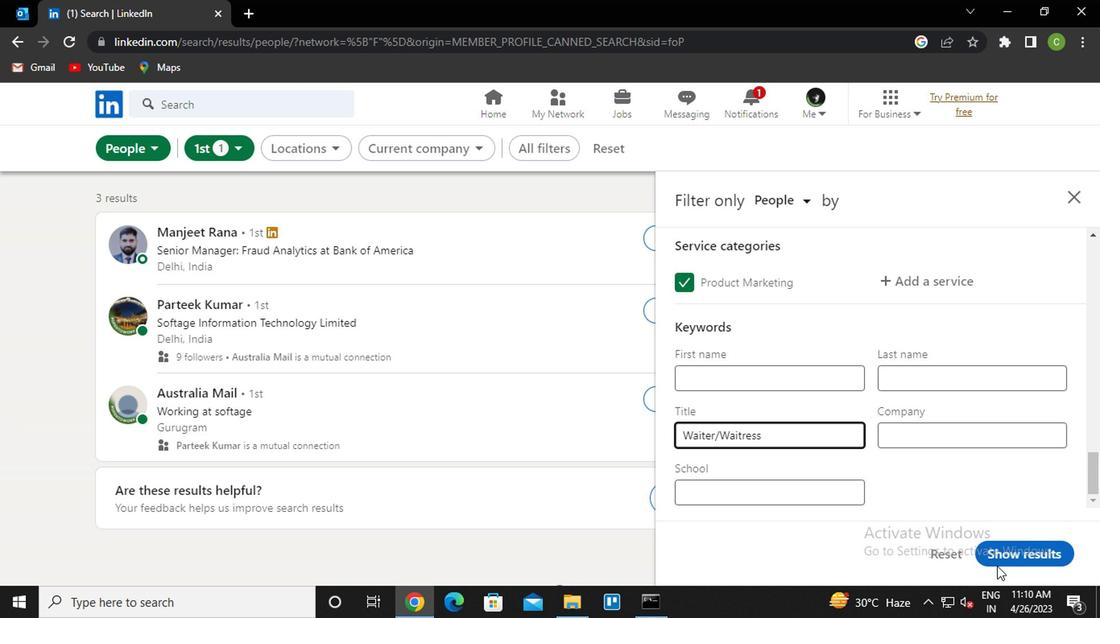 
Action: Mouse pressed left at (1013, 554)
Screenshot: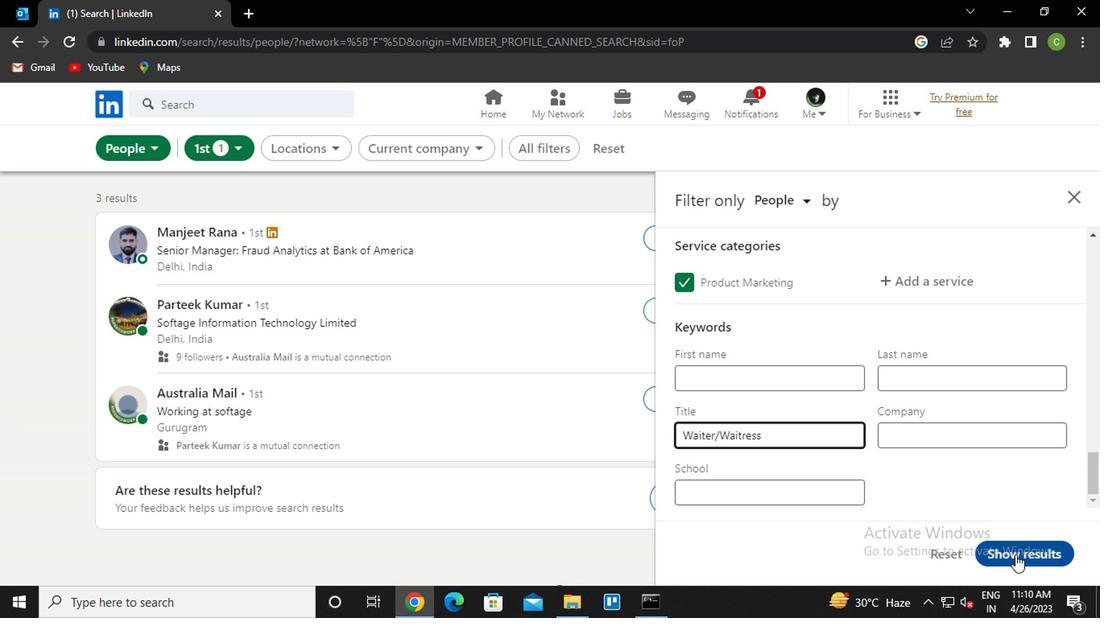 
Action: Mouse moved to (697, 492)
Screenshot: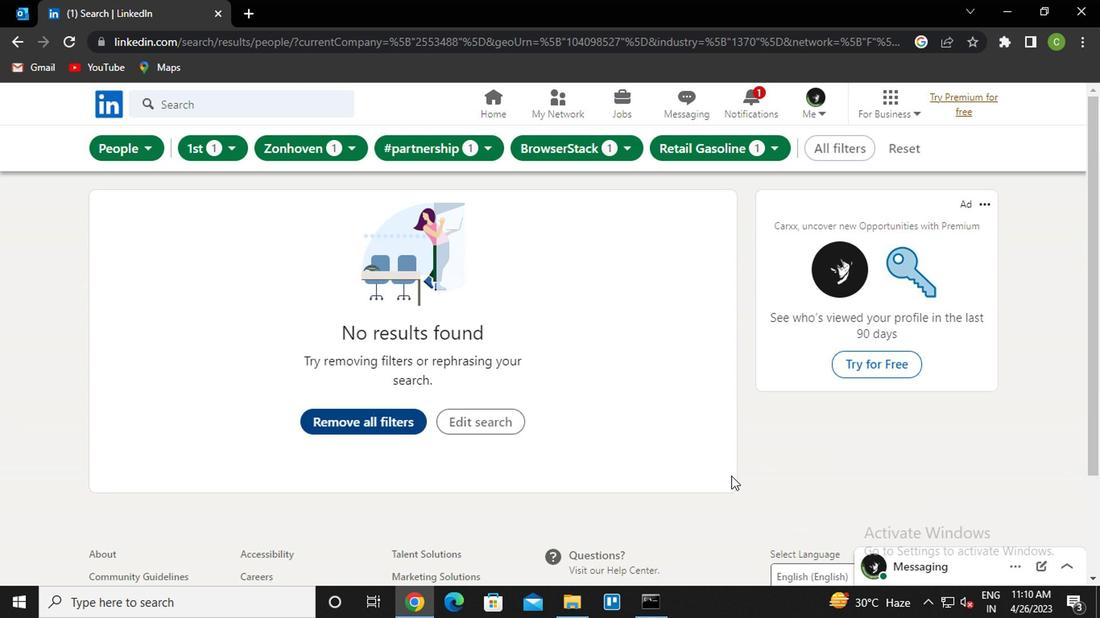 
